 Task: open an excel sheet and write heading  Budget GuruAdd Categories in a column and its values below  'Housing, Transportation, Groceries, Utilities, Entertainment, Dining Out, Health, Miscellaneous, Savings & Total. 'Add Budgeted amount in next column and its values below  $1,500, $300, $400, $200, $150, $250, $100, $200, $500 & $4,600. Add Actual amountin next column and its values below   $1,400, $280, $420, $180, $170, $230, $120, $180, $520 & $4,500. Add Difference in next column and its values below  -$100, -$20, +$20, -$20, +$20, -$20, +$20, -$20, +$20 & -$100Save page DashboardInvoice
Action: Mouse moved to (27, 112)
Screenshot: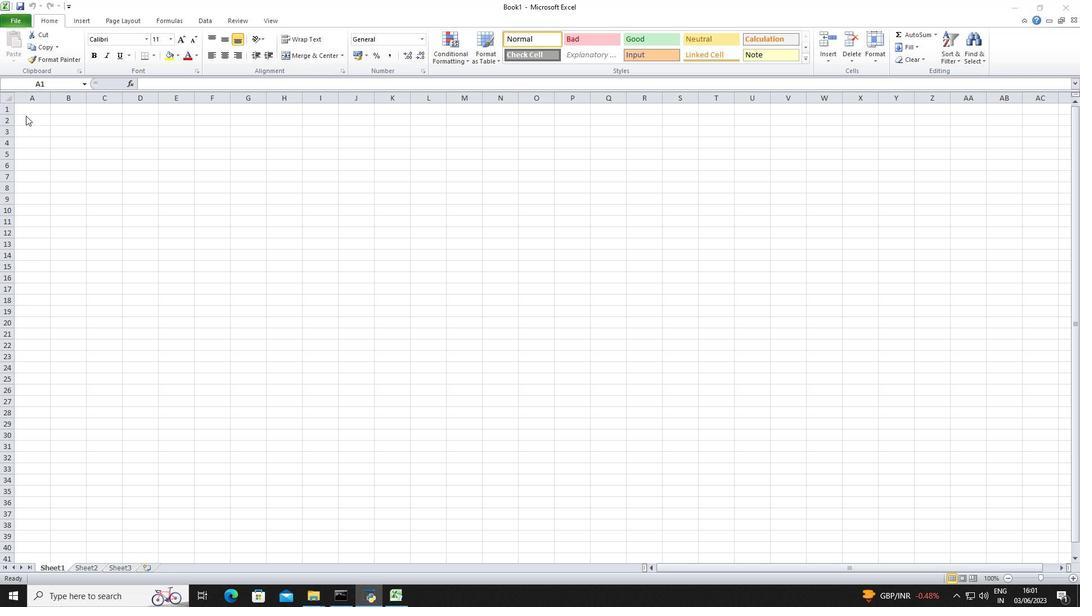 
Action: Mouse pressed left at (27, 112)
Screenshot: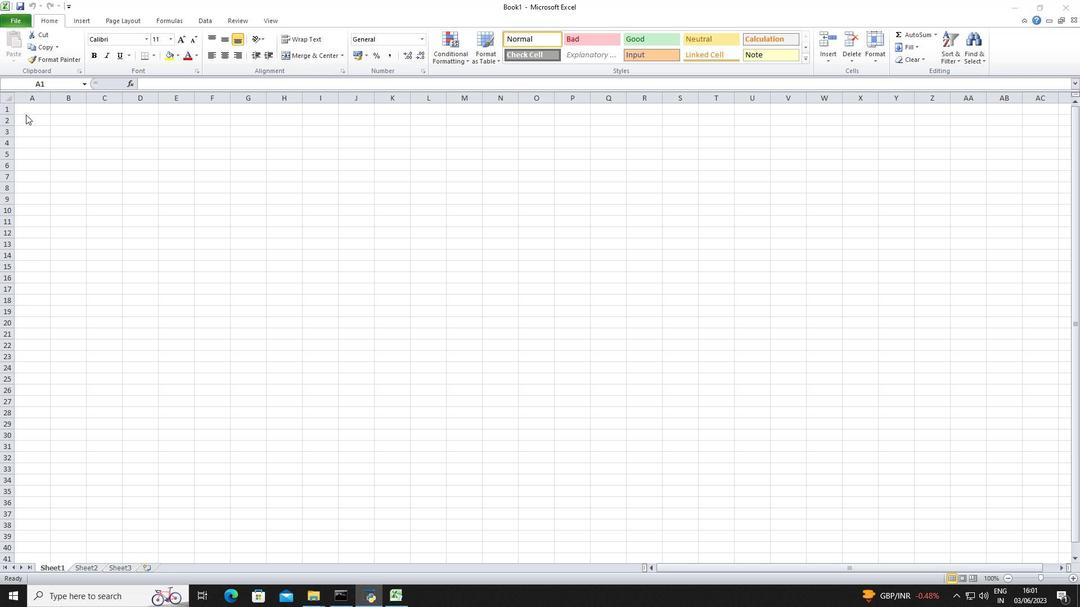 
Action: Key pressed <Key.shift>Budget<Key.space><Key.shift>Guru<Key.down><Key.down><Key.shift>Categories<Key.down><Key.shift>Housing<Key.down><Key.shift>Transportation<Key.down><Key.shift>Groceries<Key.down><Key.shift>Utilities<Key.down><Key.shift>Entertainment<Key.down><Key.shift>Dining<Key.space><Key.shift>Out<Key.down><Key.shift>Health<Key.down><Key.shift>Miscellaneous<Key.down><Key.shift>Savings<Key.down><Key.shift>Total<Key.down><Key.right><Key.right><Key.up><Key.up><Key.up><Key.up><Key.up><Key.up><Key.up><Key.up><Key.up><Key.up><Key.up><Key.shift>Budgeted<Key.space><Key.shift>Amount<Key.down>1500<Key.down>39<Key.backspace>00<Key.down>400<Key.down>200<Key.down>150<Key.down>250<Key.down>100<Key.down>200<Key.down>500<Key.down>4600<Key.down>
Screenshot: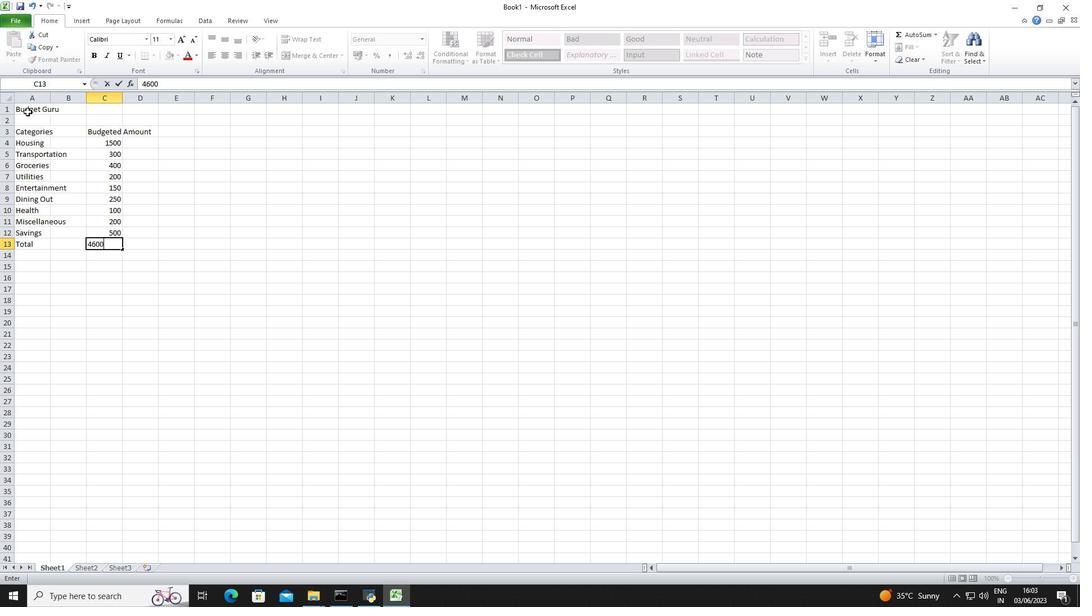 
Action: Mouse moved to (103, 145)
Screenshot: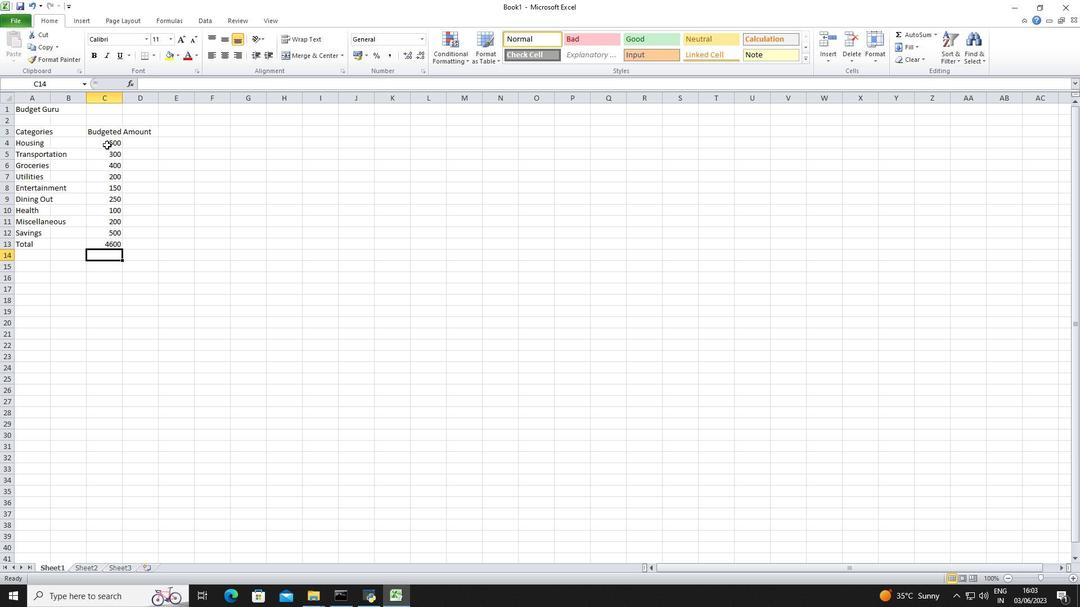 
Action: Mouse pressed left at (103, 145)
Screenshot: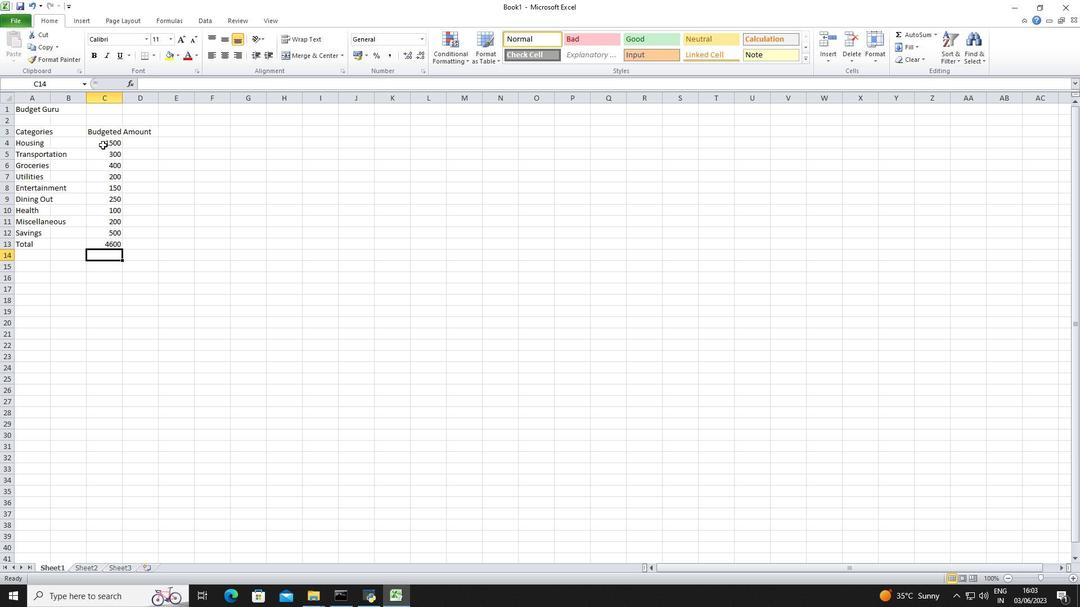 
Action: Mouse pressed left at (103, 145)
Screenshot: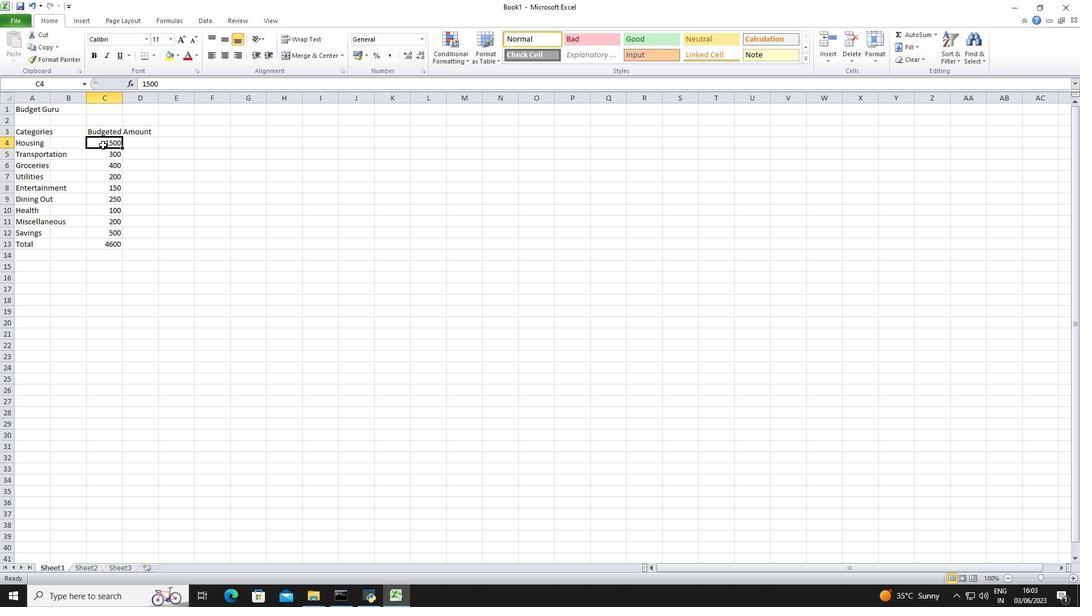 
Action: Mouse moved to (97, 214)
Screenshot: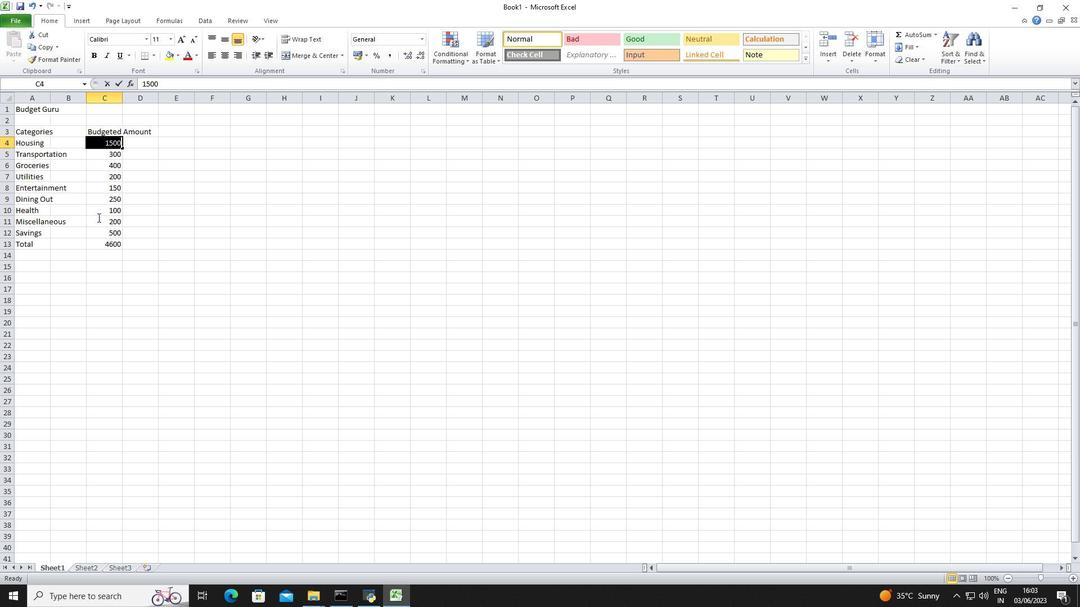
Action: Mouse pressed left at (97, 214)
Screenshot: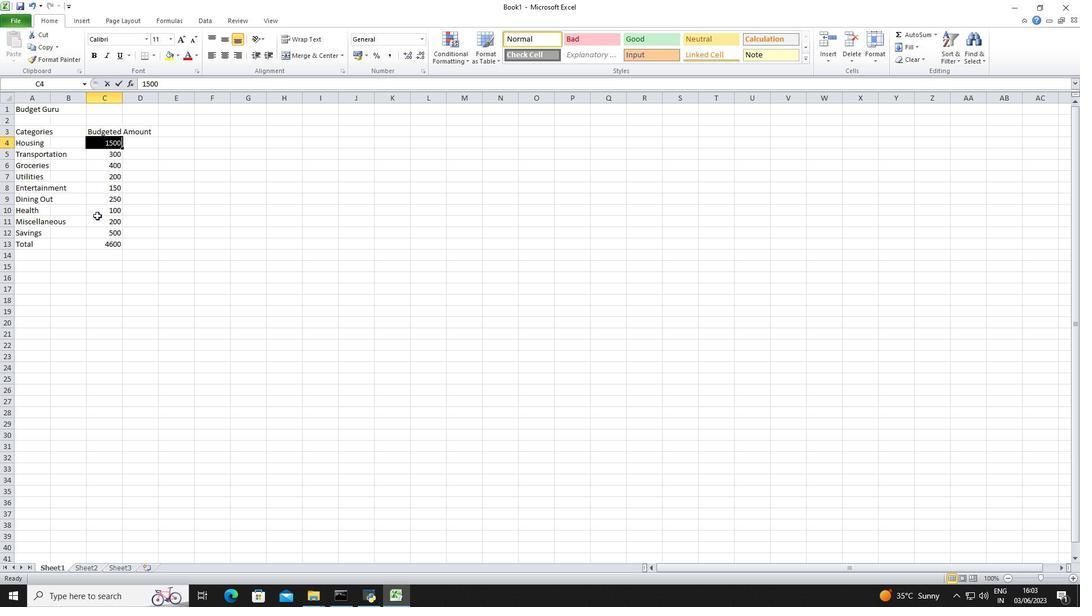 
Action: Mouse moved to (97, 141)
Screenshot: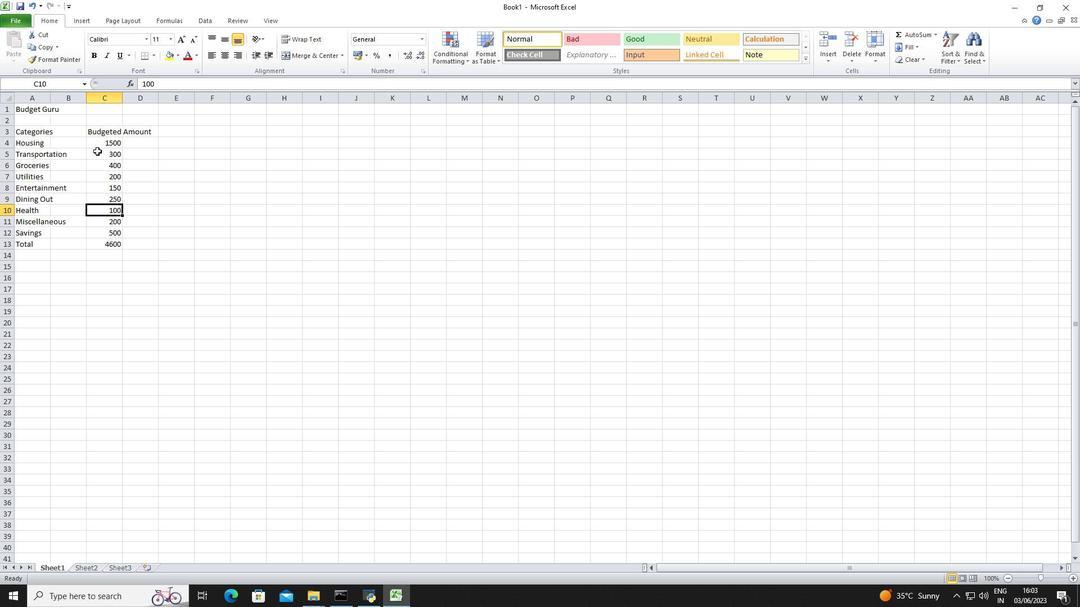 
Action: Mouse pressed left at (97, 141)
Screenshot: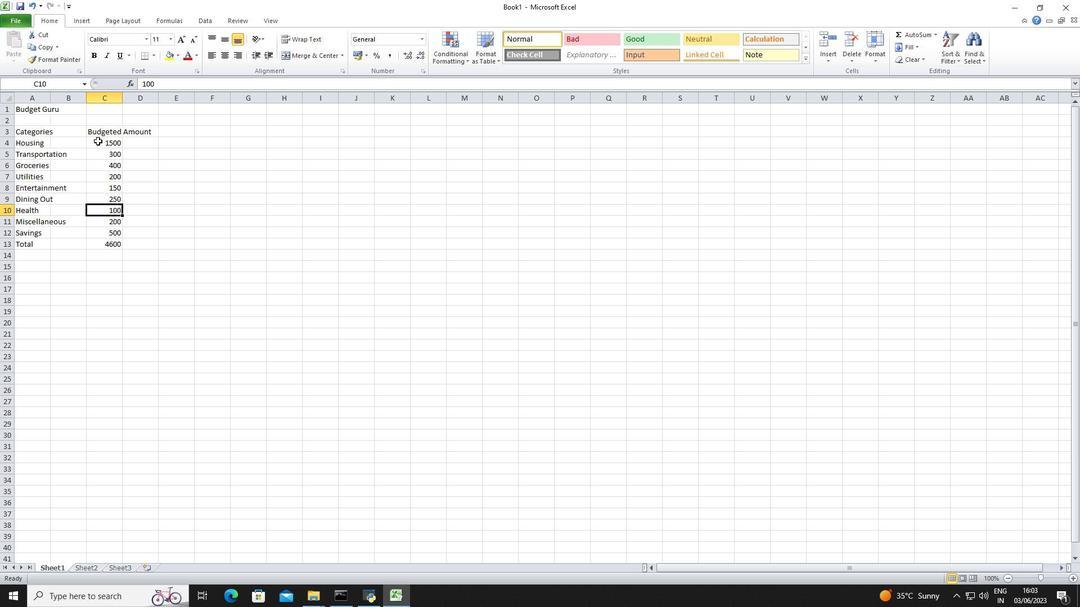 
Action: Mouse moved to (421, 38)
Screenshot: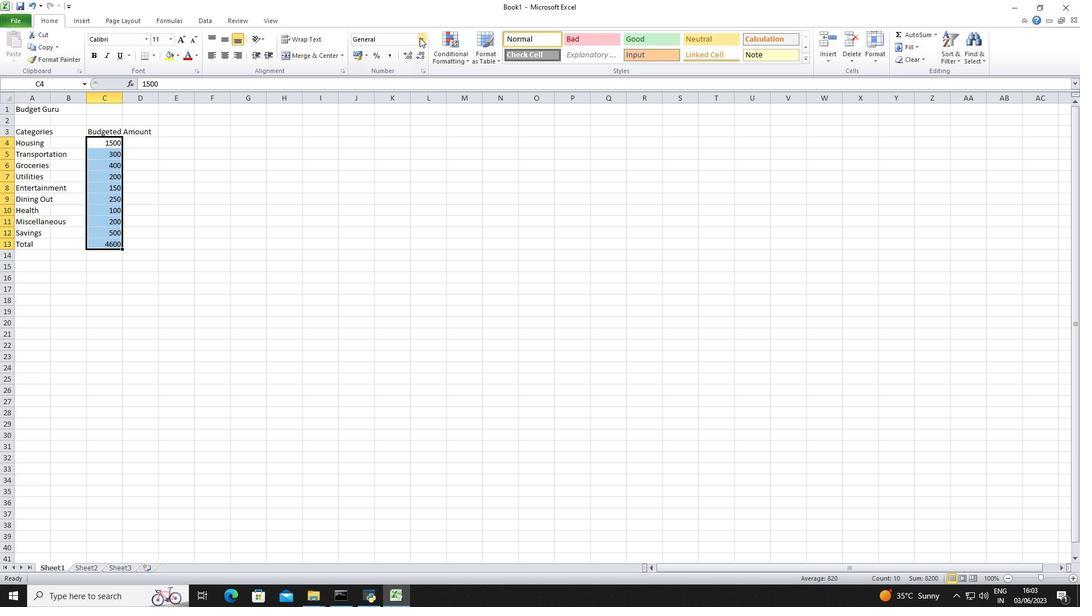 
Action: Mouse pressed left at (421, 38)
Screenshot: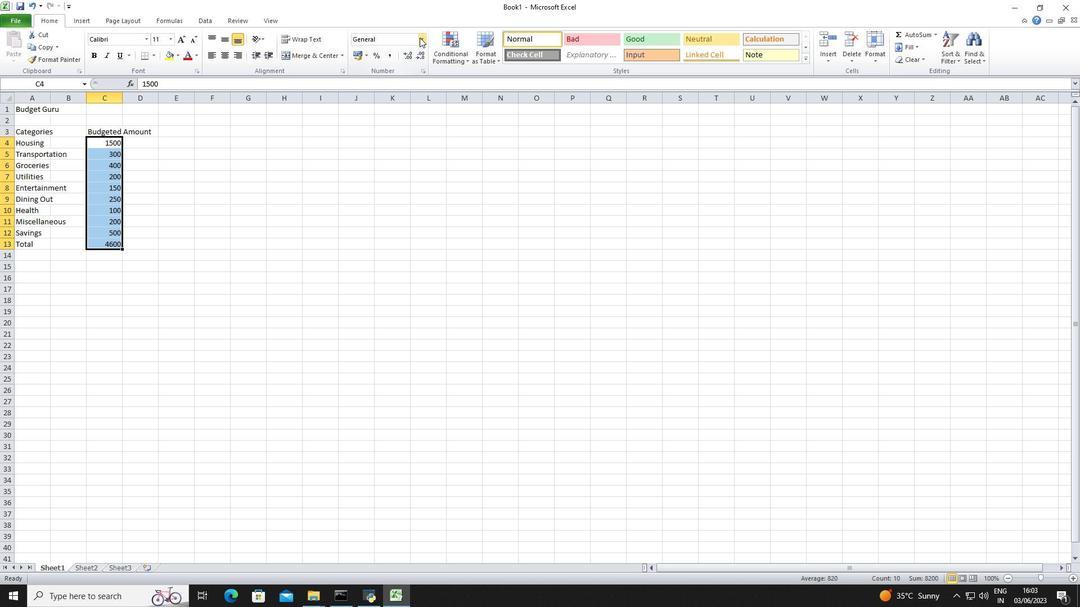 
Action: Mouse moved to (417, 332)
Screenshot: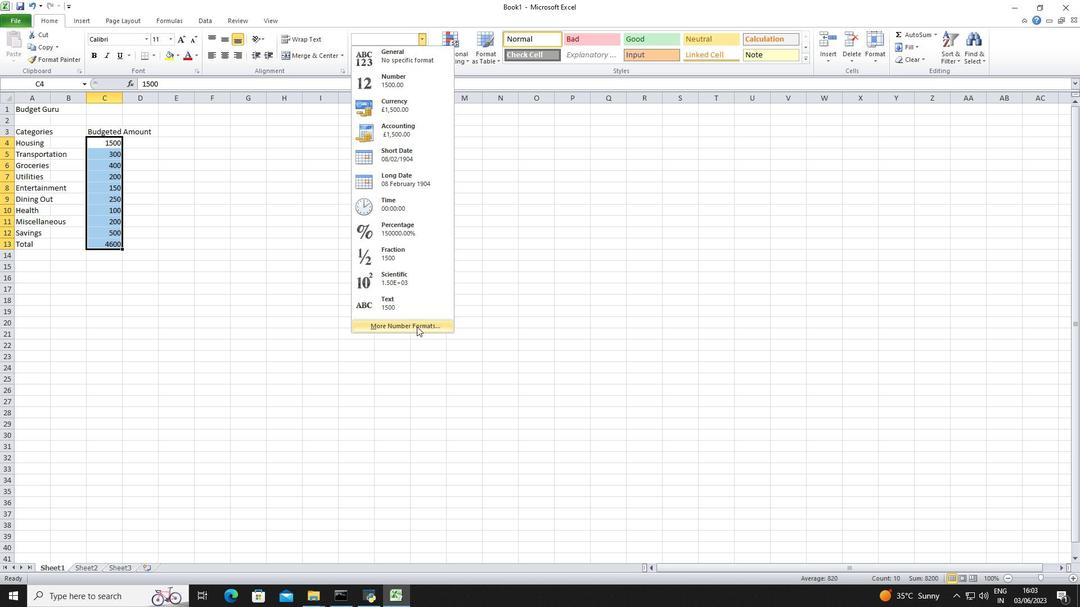 
Action: Mouse pressed left at (417, 332)
Screenshot: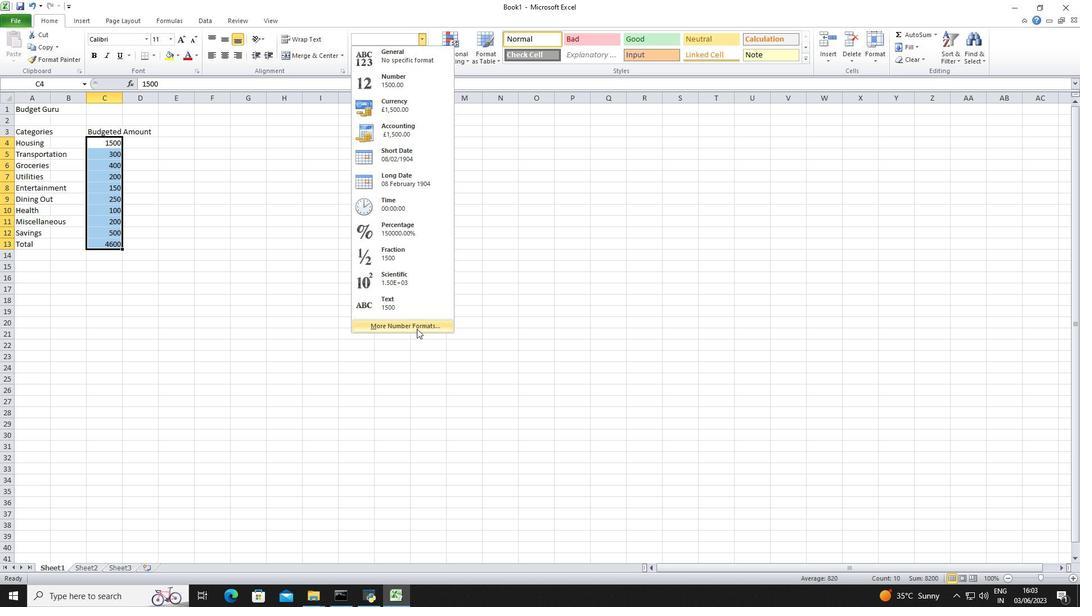 
Action: Mouse moved to (421, 326)
Screenshot: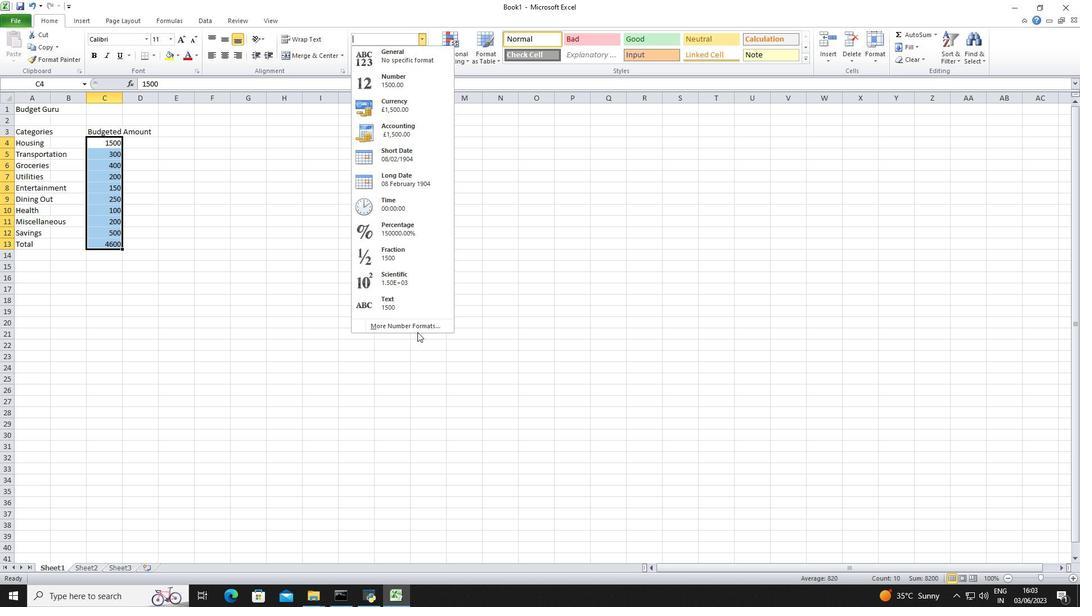 
Action: Mouse pressed left at (421, 326)
Screenshot: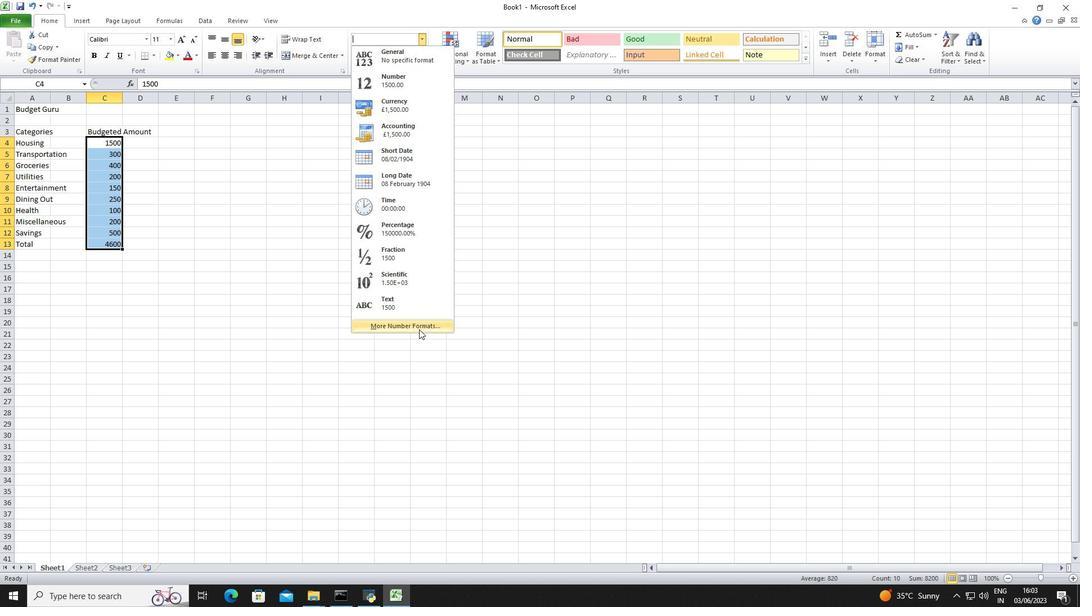 
Action: Mouse moved to (173, 214)
Screenshot: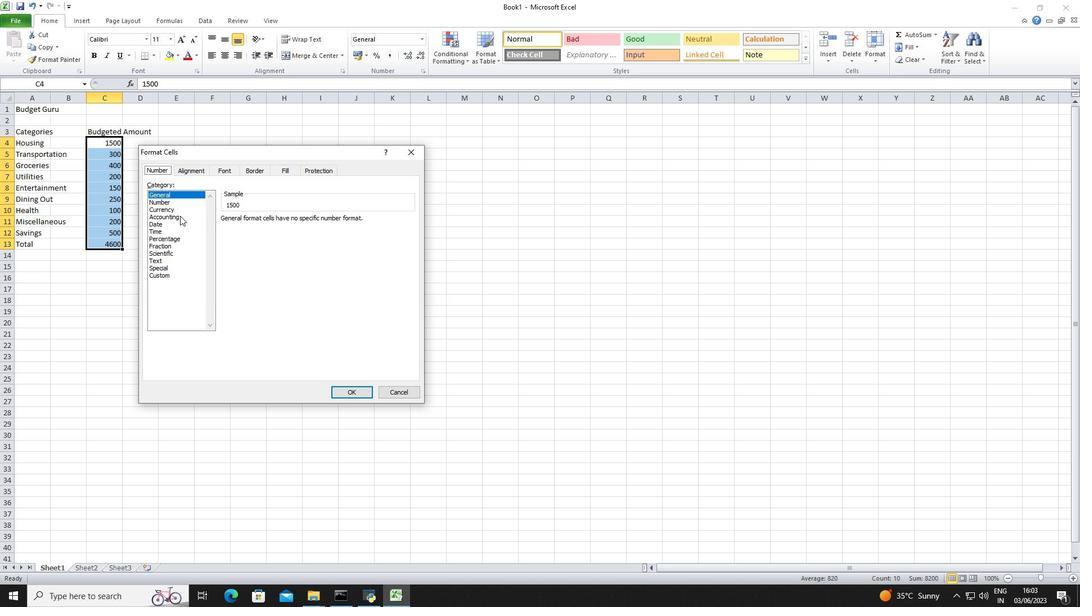 
Action: Mouse pressed left at (173, 214)
Screenshot: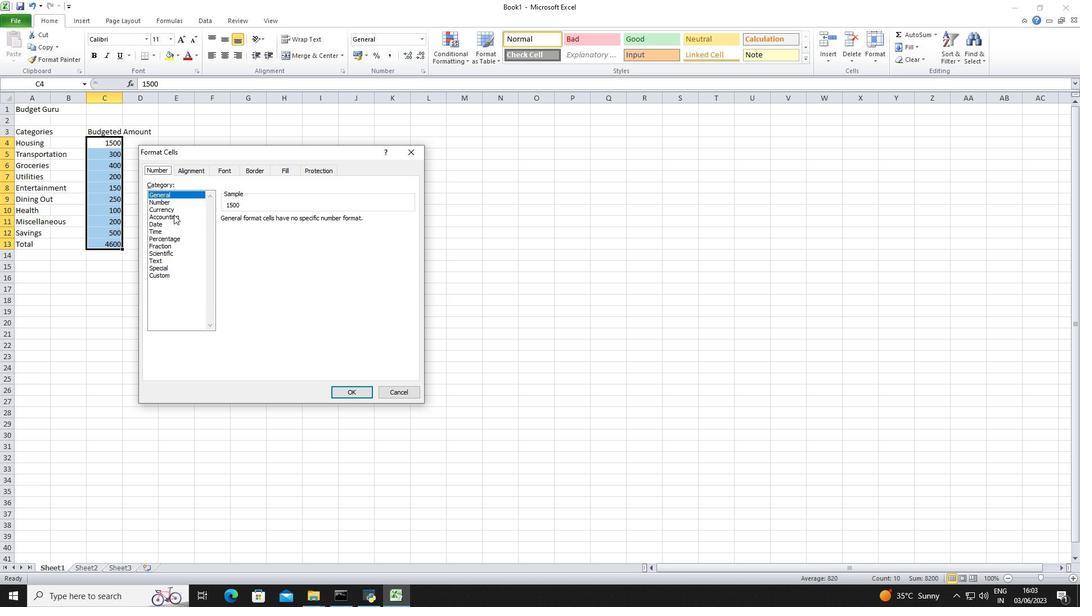 
Action: Mouse moved to (178, 210)
Screenshot: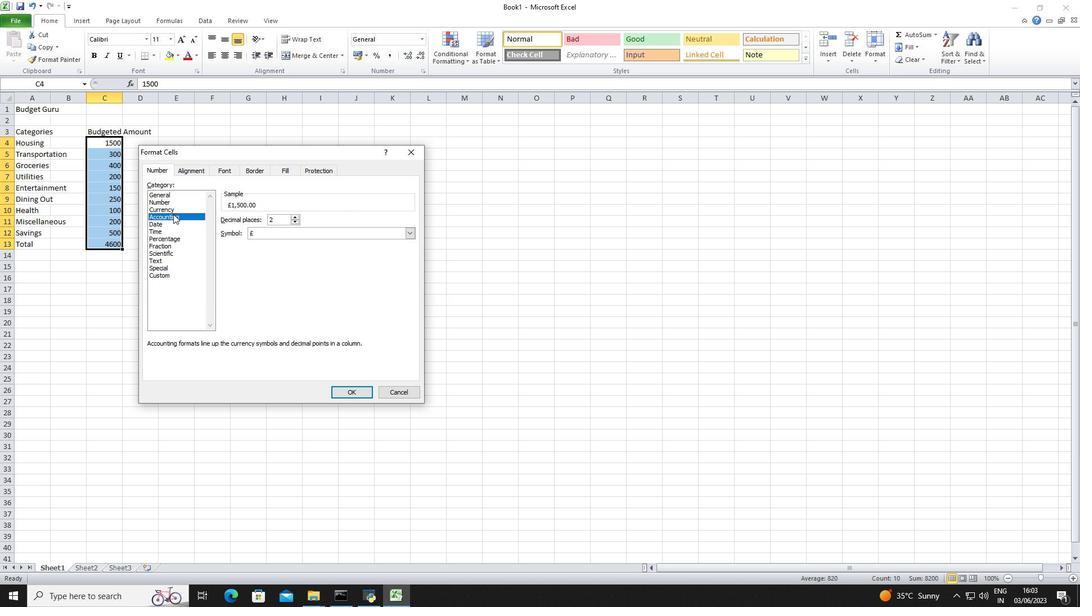 
Action: Mouse pressed left at (178, 210)
Screenshot: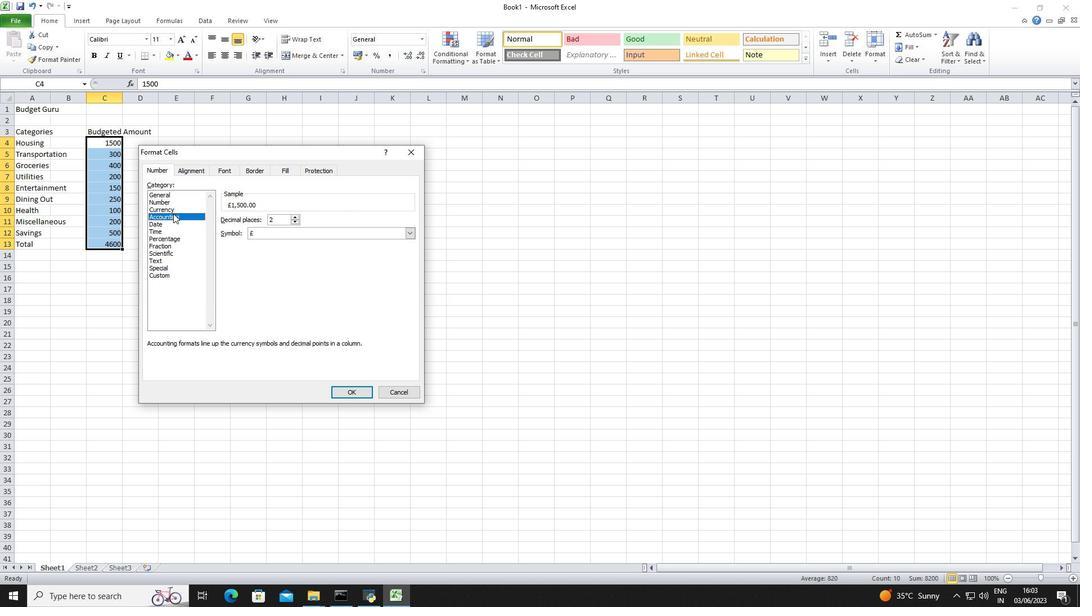 
Action: Mouse moved to (294, 220)
Screenshot: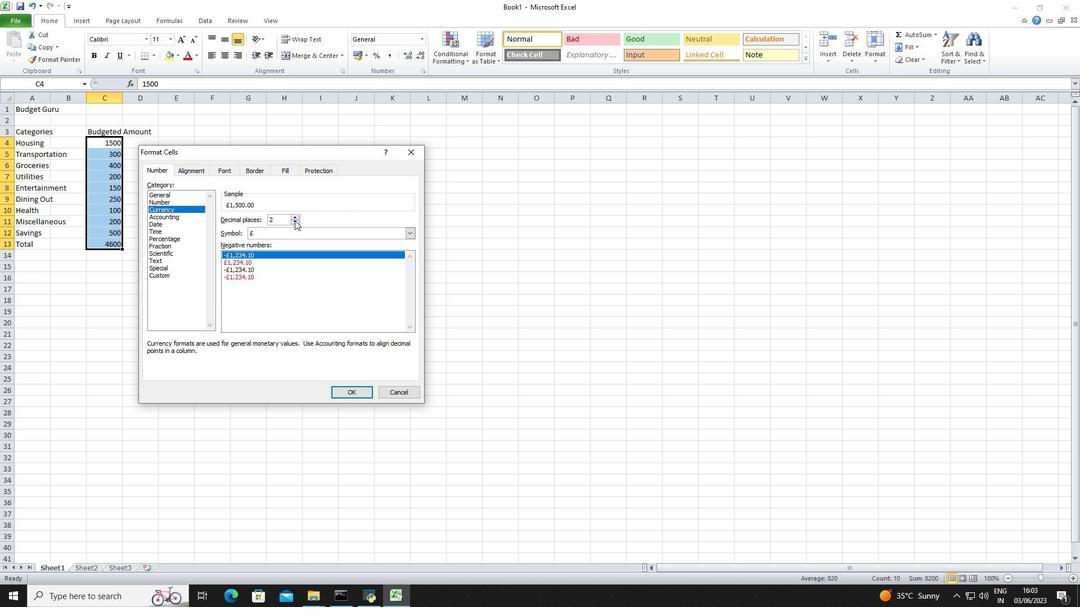 
Action: Mouse pressed left at (294, 220)
Screenshot: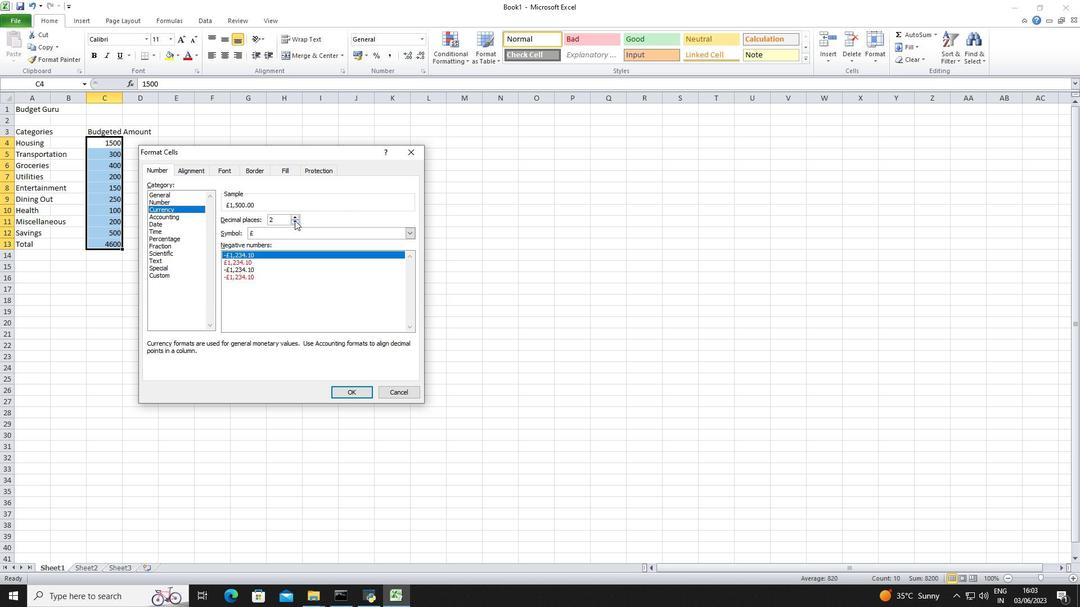 
Action: Mouse pressed left at (294, 220)
Screenshot: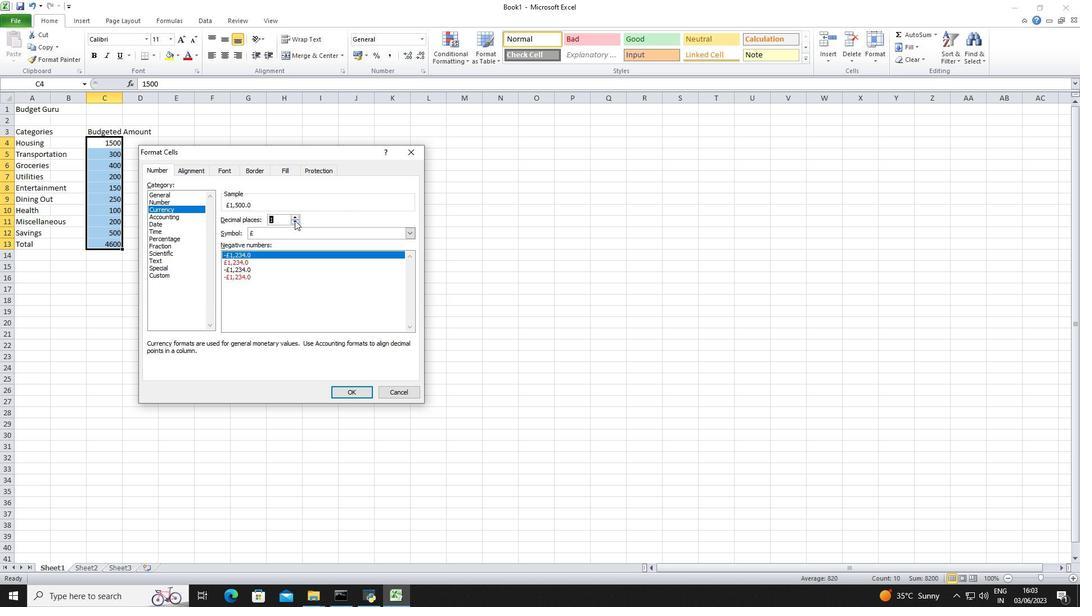 
Action: Mouse moved to (295, 232)
Screenshot: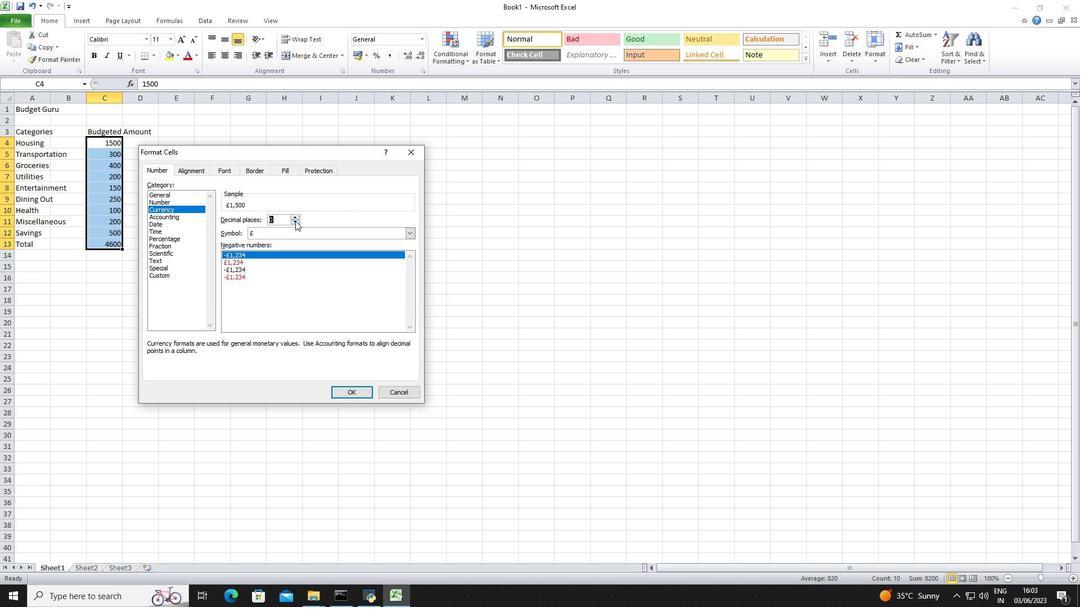 
Action: Mouse pressed left at (295, 232)
Screenshot: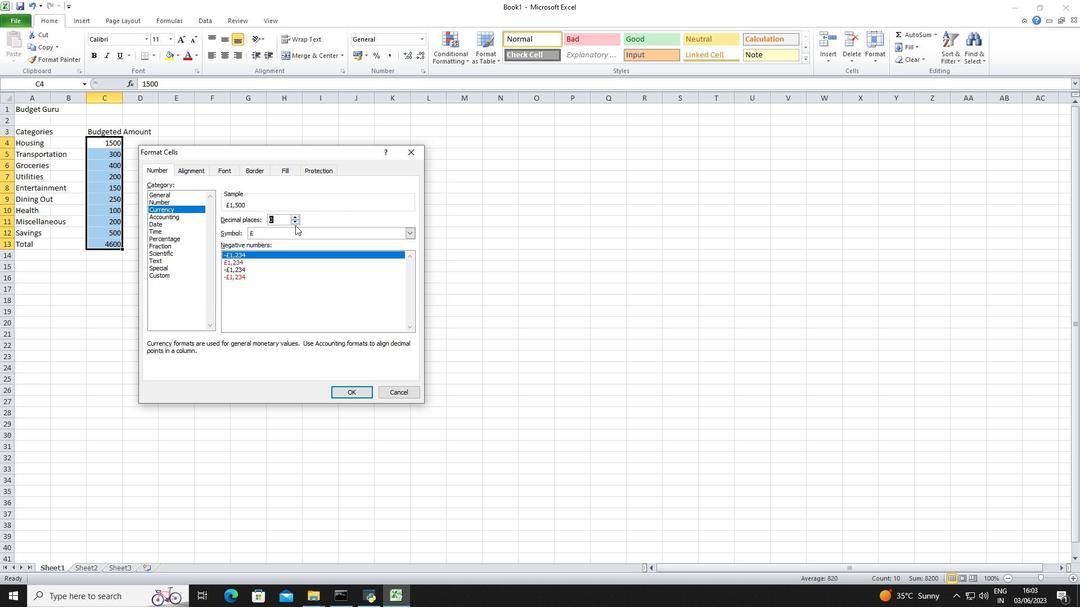 
Action: Mouse moved to (301, 261)
Screenshot: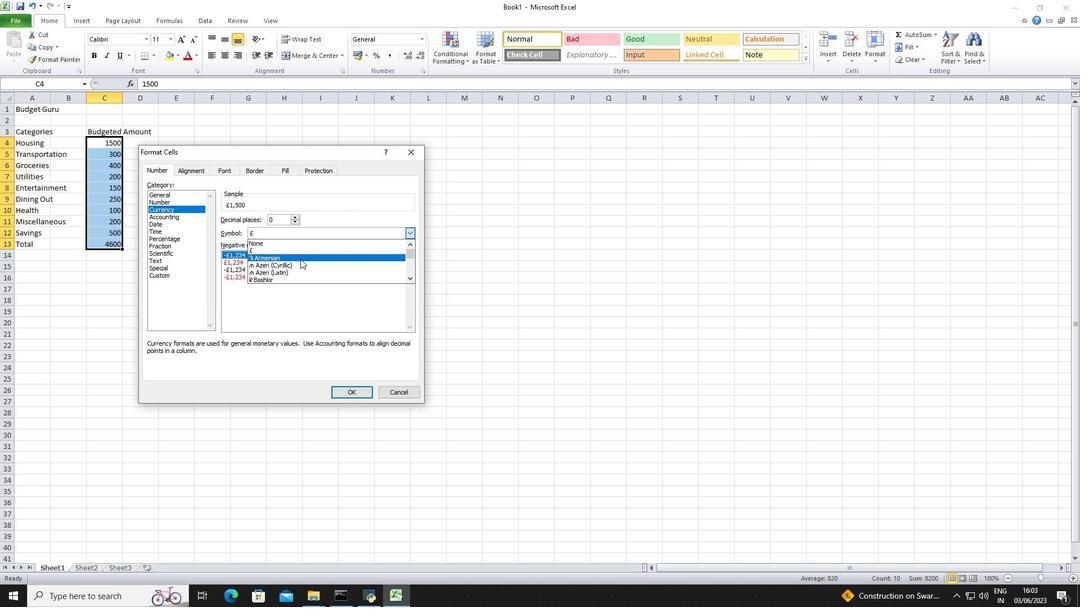 
Action: Mouse scrolled (301, 260) with delta (0, 0)
Screenshot: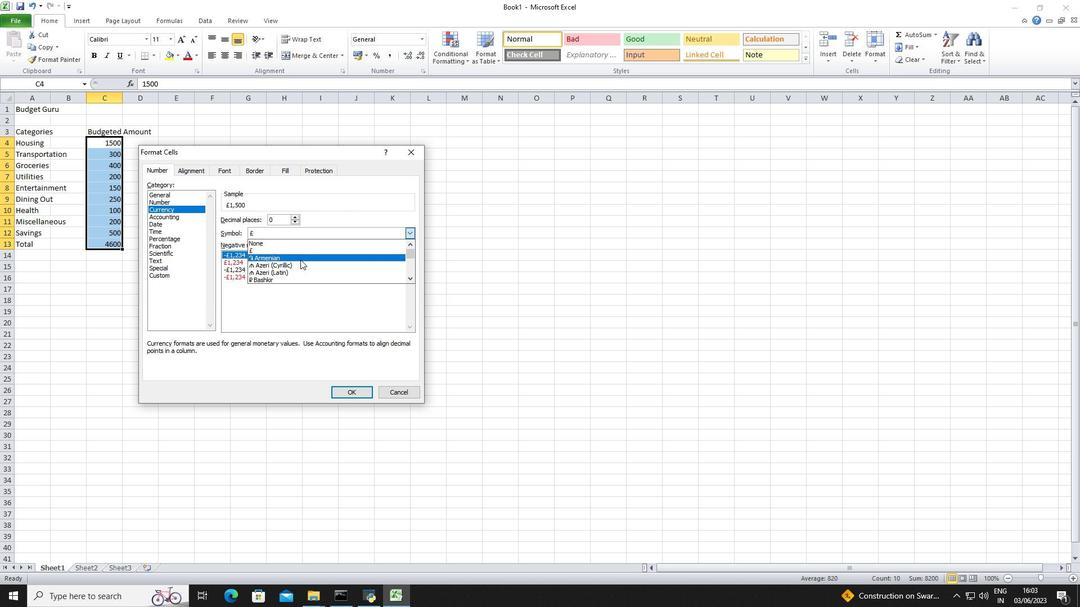 
Action: Mouse scrolled (301, 260) with delta (0, 0)
Screenshot: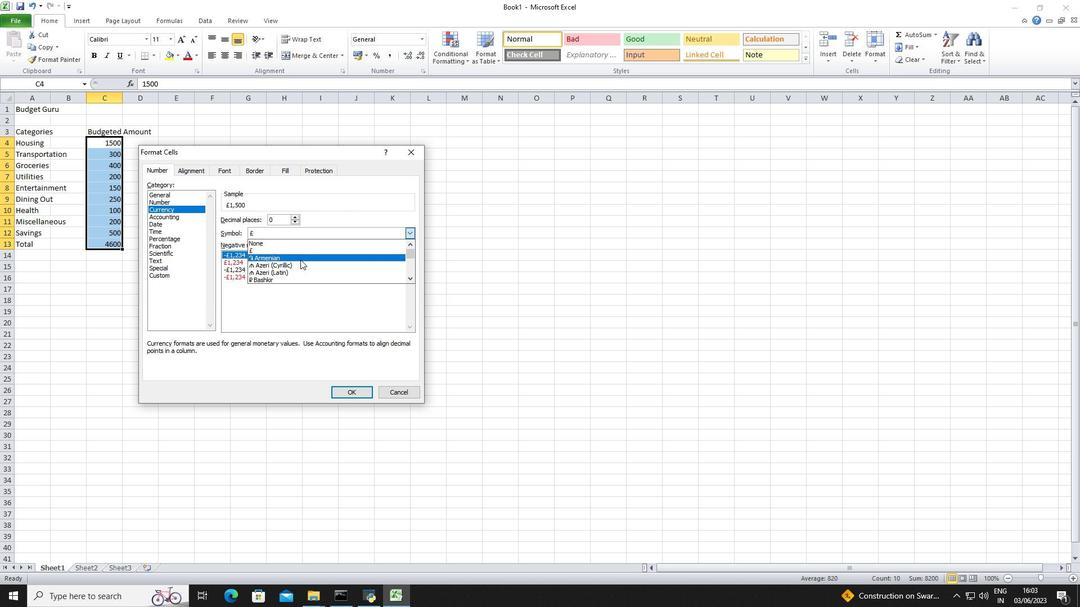 
Action: Mouse scrolled (301, 260) with delta (0, 0)
Screenshot: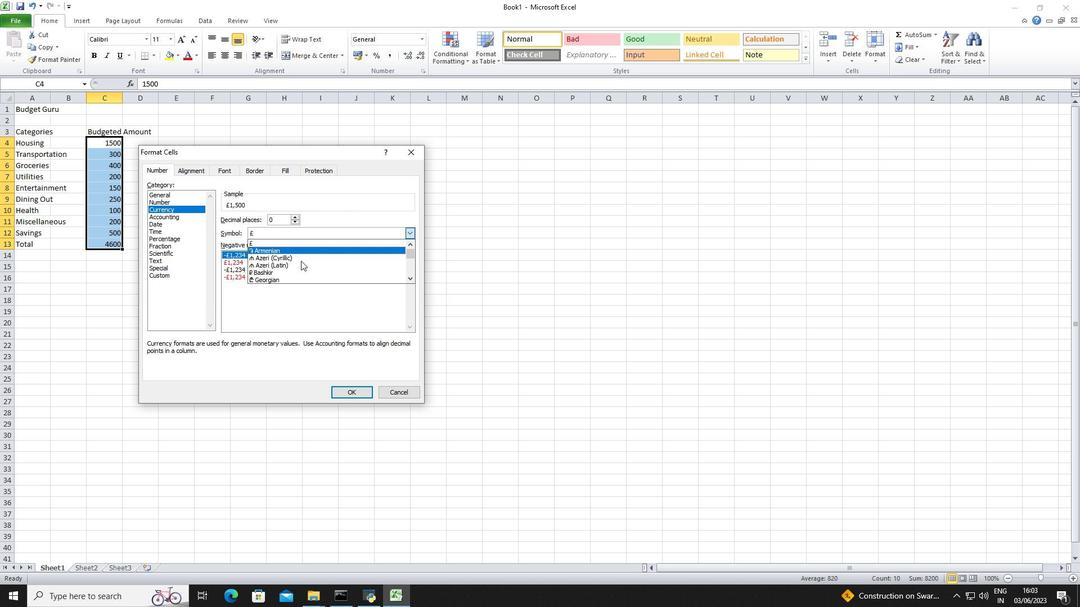 
Action: Mouse scrolled (301, 260) with delta (0, 0)
Screenshot: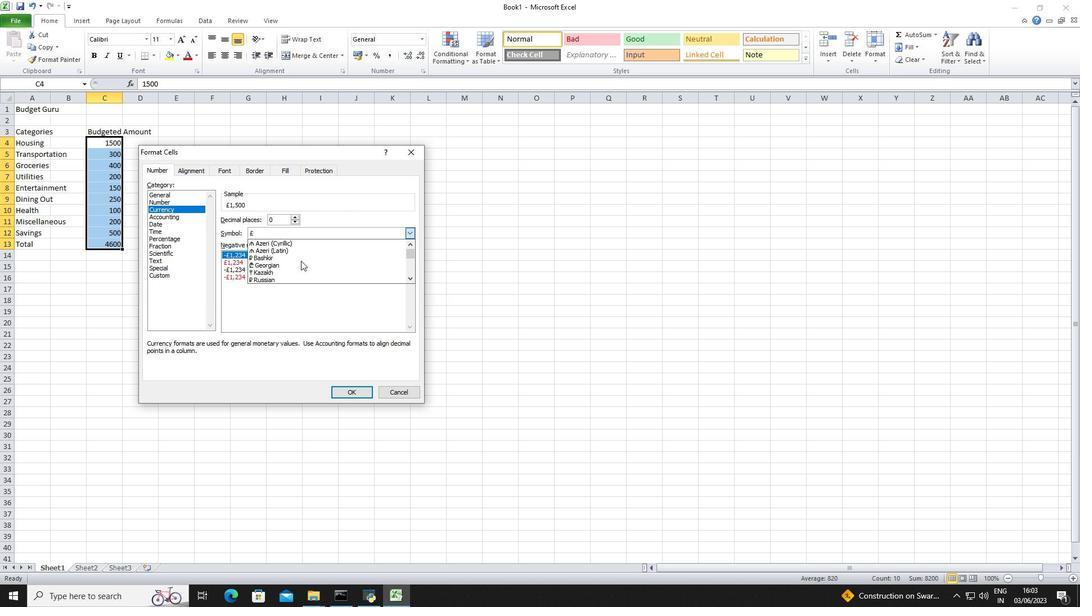 
Action: Mouse scrolled (301, 260) with delta (0, 0)
Screenshot: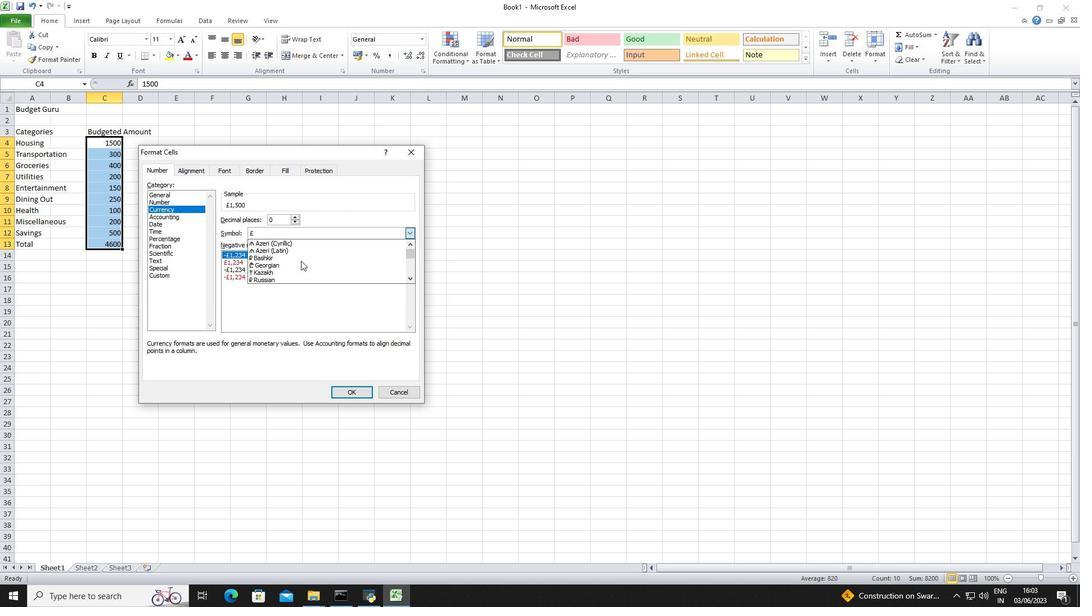 
Action: Mouse scrolled (301, 260) with delta (0, 0)
Screenshot: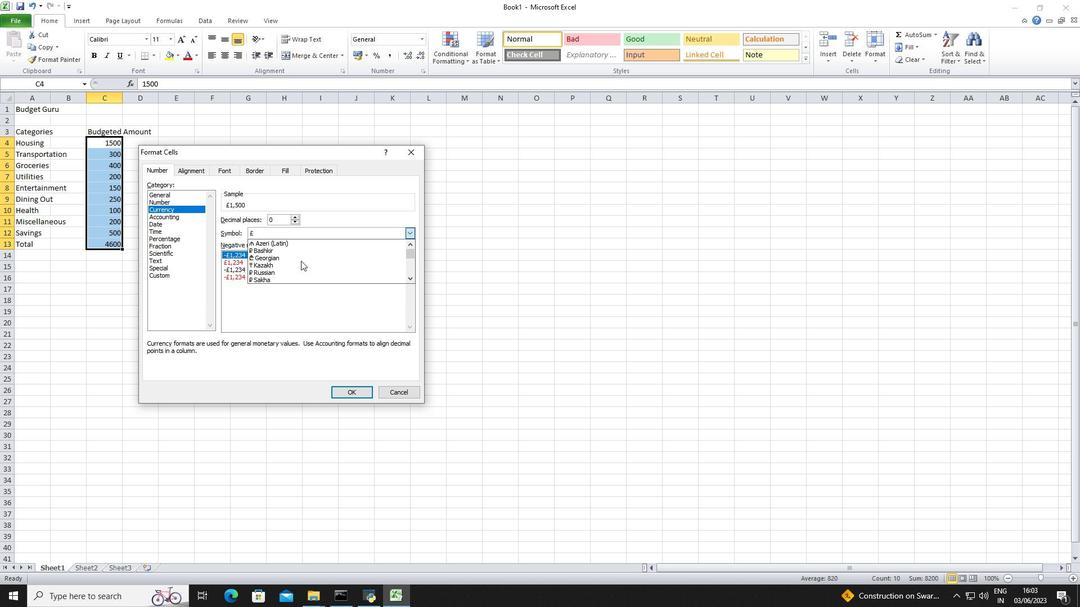 
Action: Mouse scrolled (301, 260) with delta (0, 0)
Screenshot: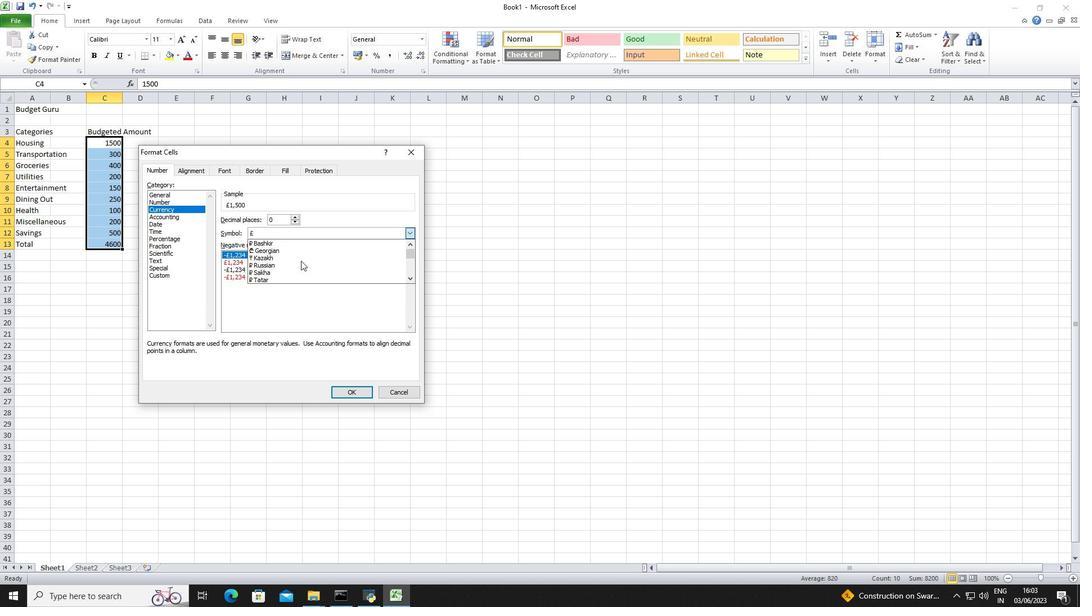 
Action: Mouse scrolled (301, 260) with delta (0, 0)
Screenshot: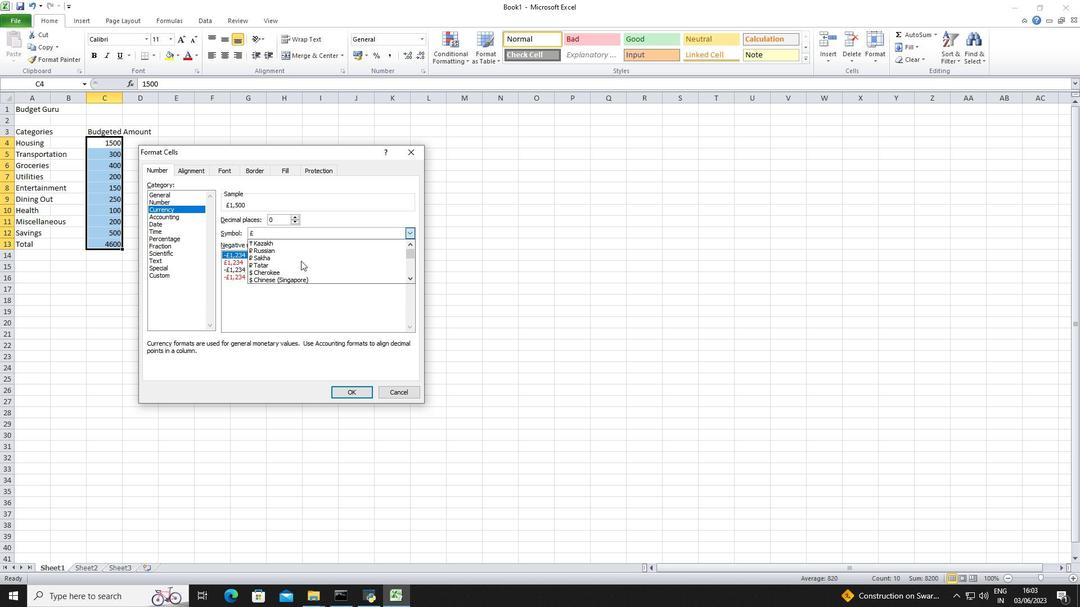 
Action: Mouse scrolled (301, 260) with delta (0, 0)
Screenshot: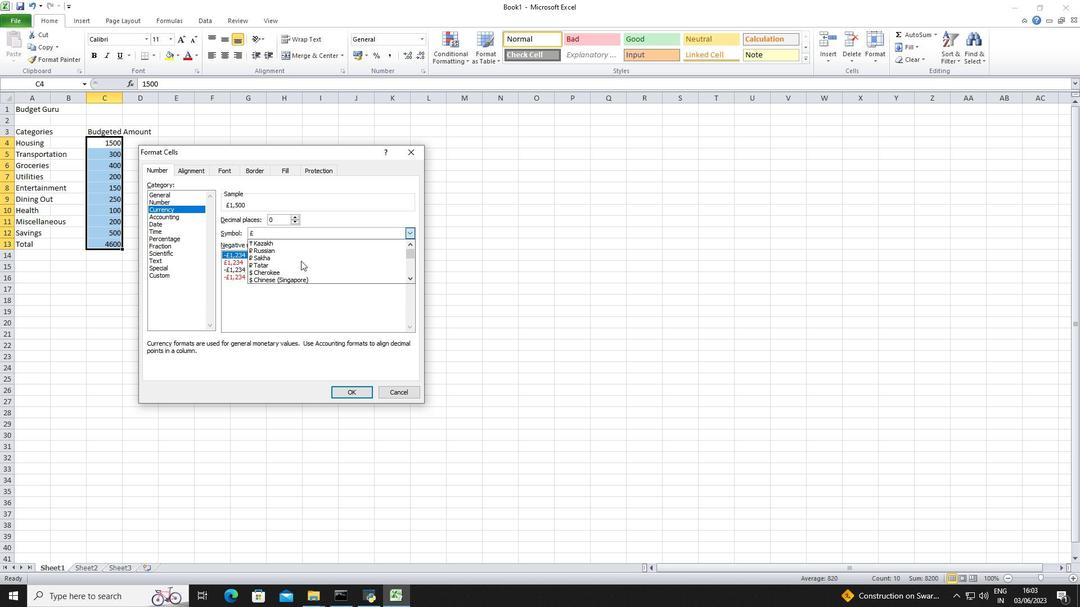 
Action: Mouse moved to (303, 270)
Screenshot: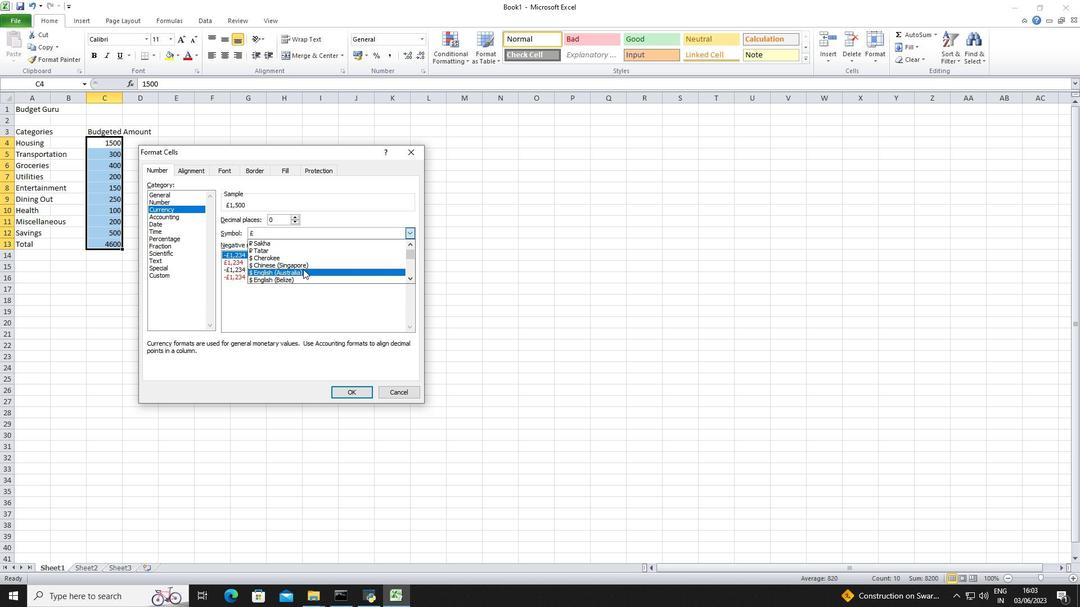 
Action: Mouse pressed left at (303, 270)
Screenshot: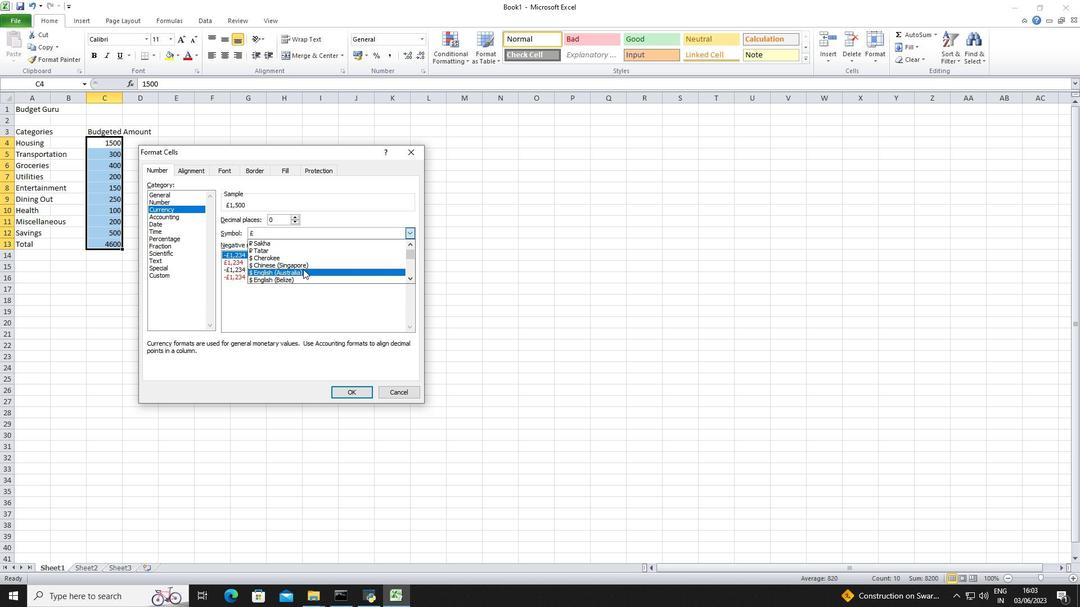 
Action: Mouse moved to (356, 389)
Screenshot: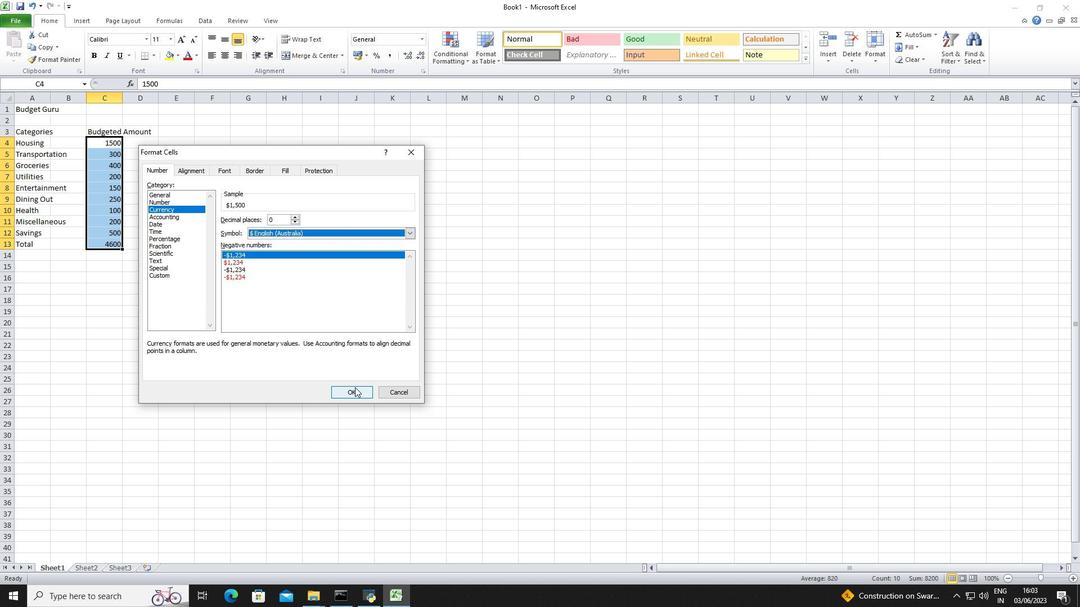 
Action: Mouse pressed left at (356, 389)
Screenshot: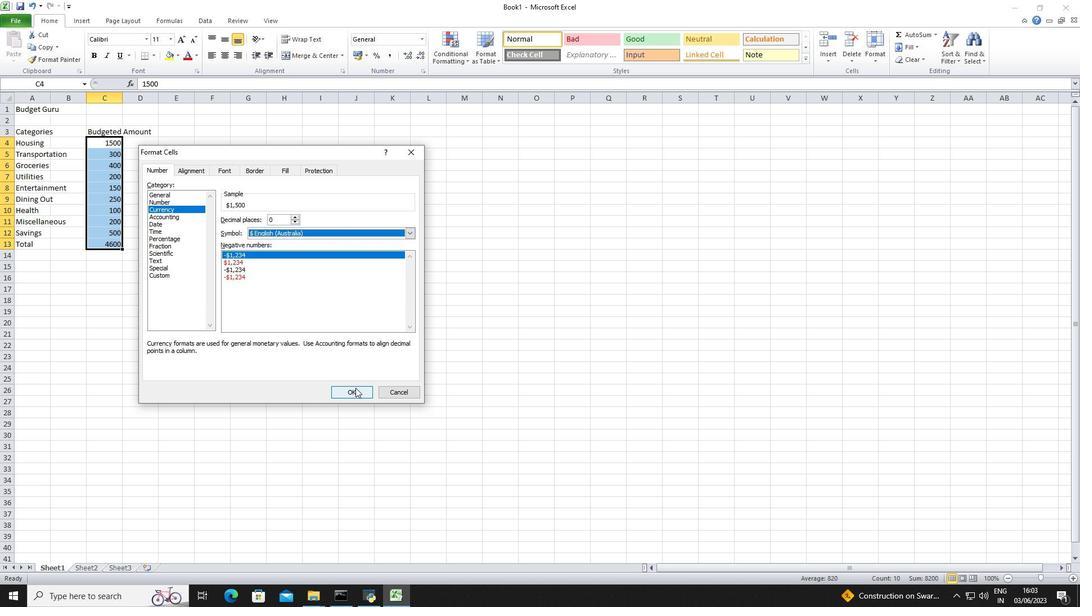 
Action: Mouse moved to (216, 134)
Screenshot: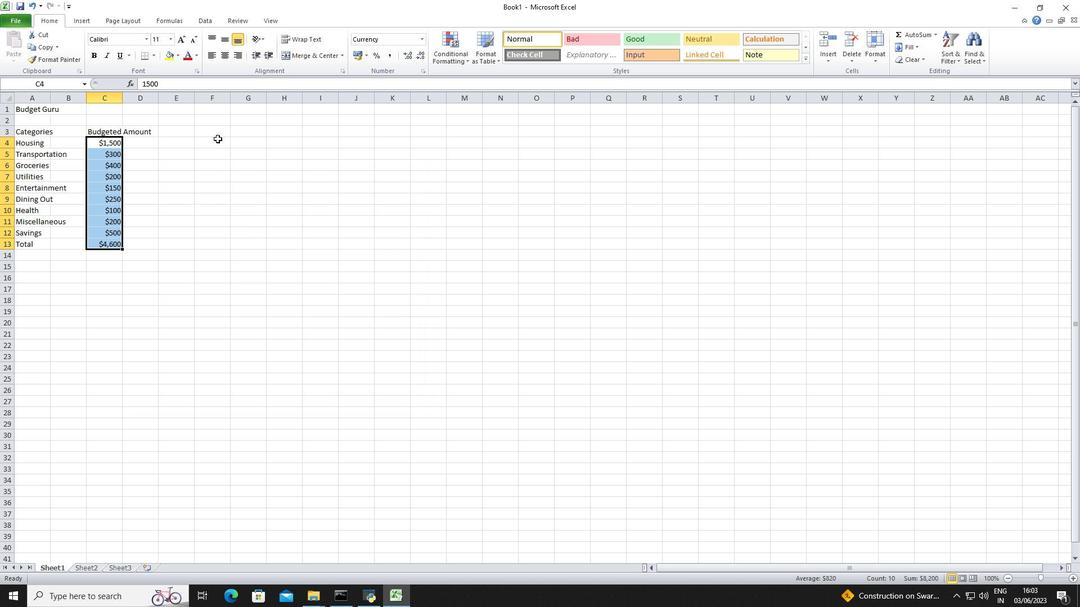 
Action: Mouse pressed left at (216, 134)
Screenshot: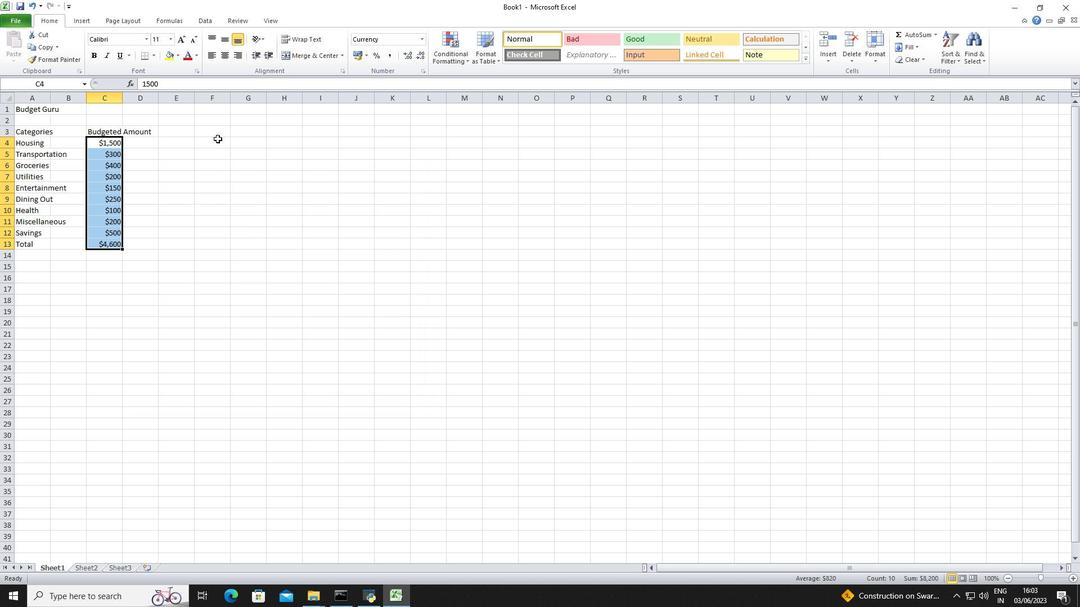 
Action: Mouse moved to (217, 130)
Screenshot: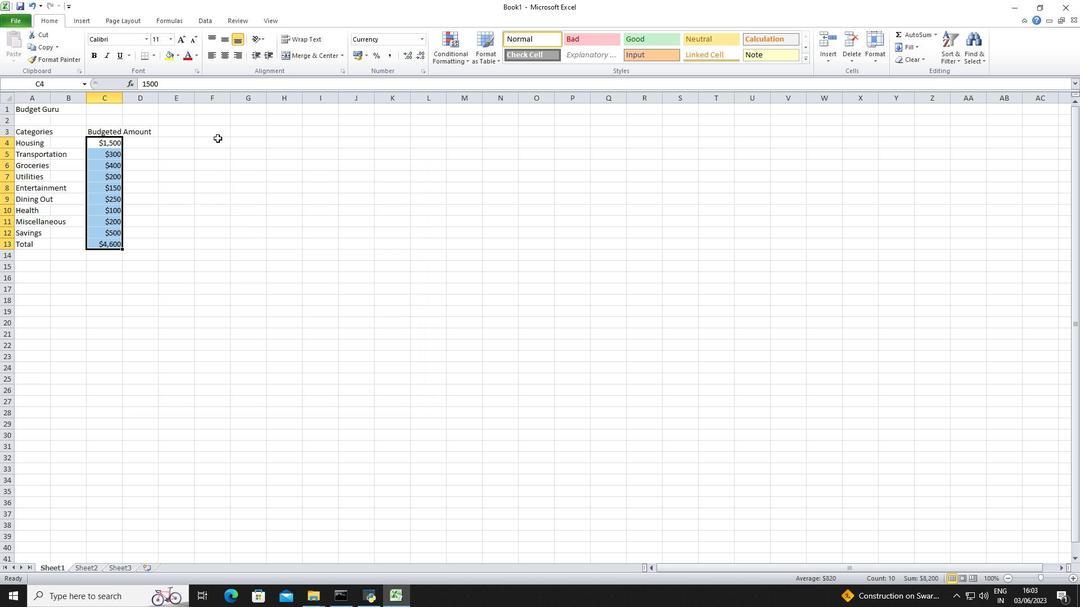 
Action: Mouse pressed left at (217, 130)
Screenshot: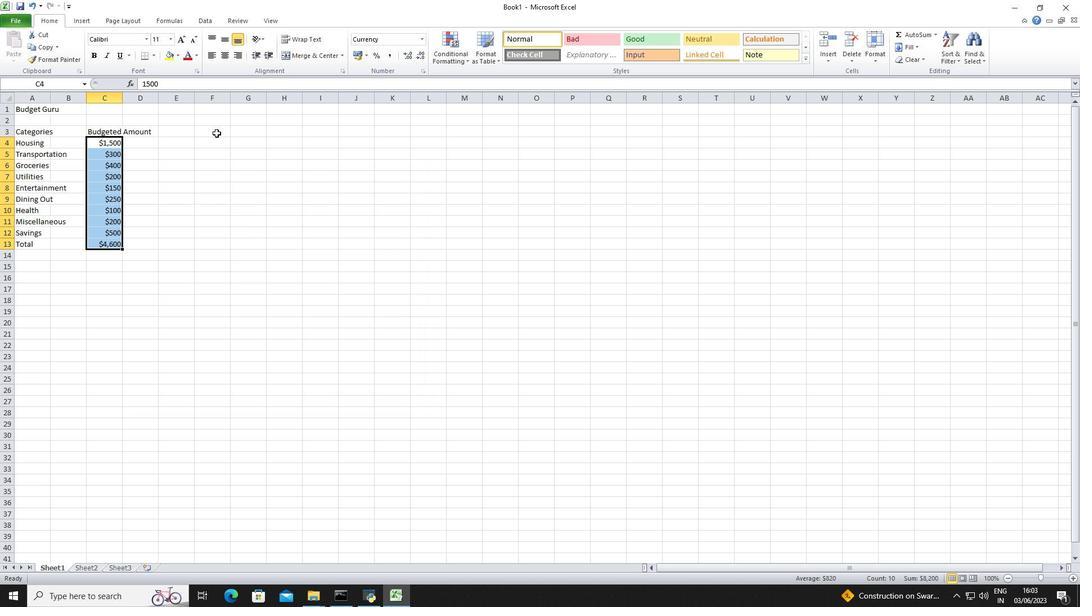 
Action: Key pressed <Key.shift>Amount<Key.down>1400<Key.down>280<Key.down>420<Key.down>180<Key.down>170<Key.down>230<Key.down>120<Key.down>180<Key.down>520<Key.down>4500<Key.down>
Screenshot: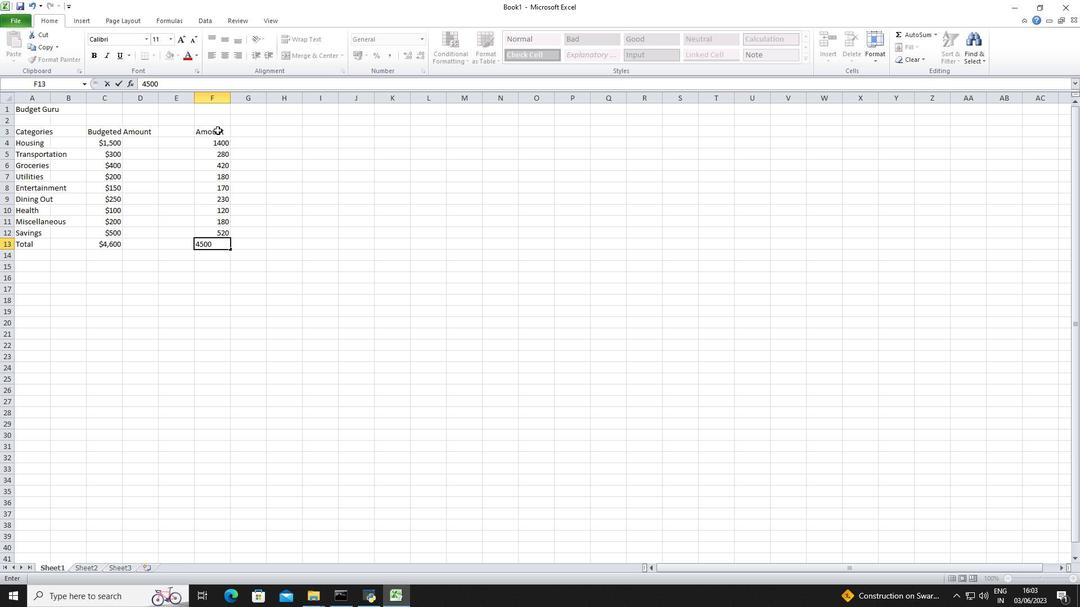 
Action: Mouse moved to (213, 140)
Screenshot: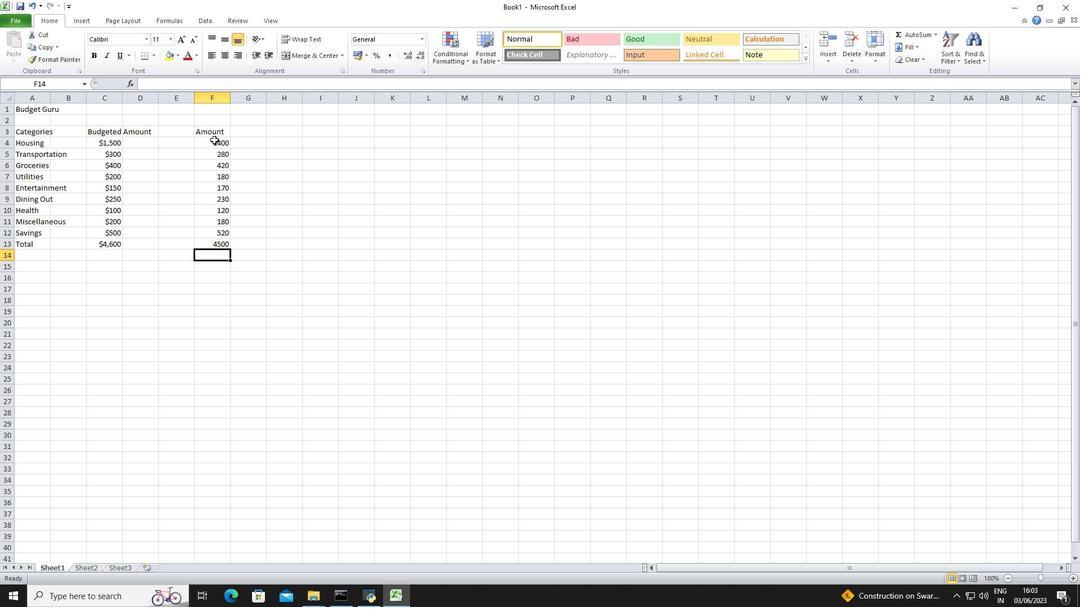
Action: Mouse pressed left at (213, 140)
Screenshot: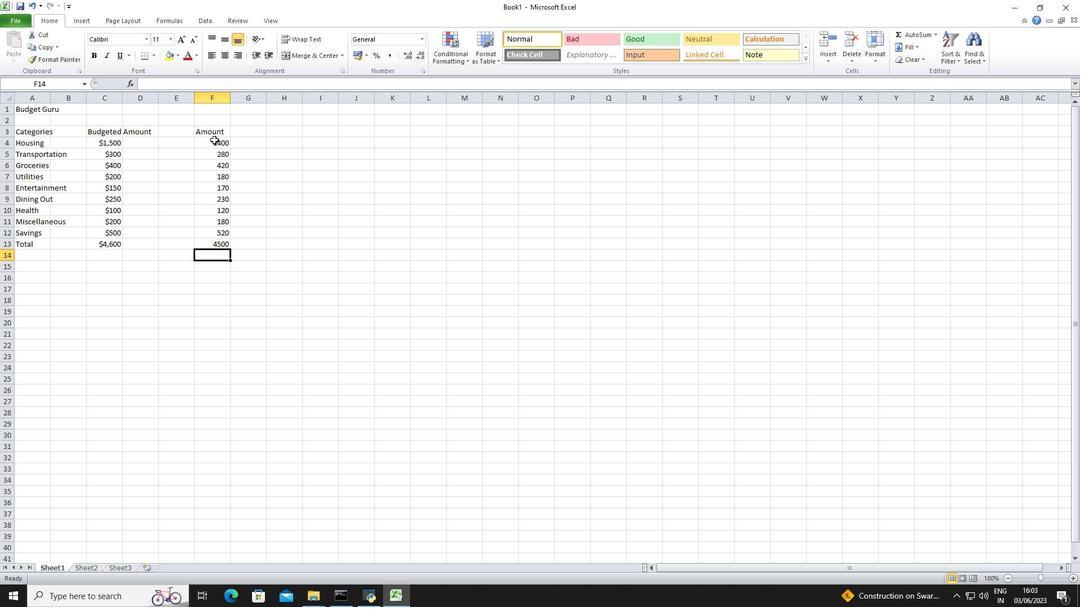 
Action: Mouse moved to (423, 40)
Screenshot: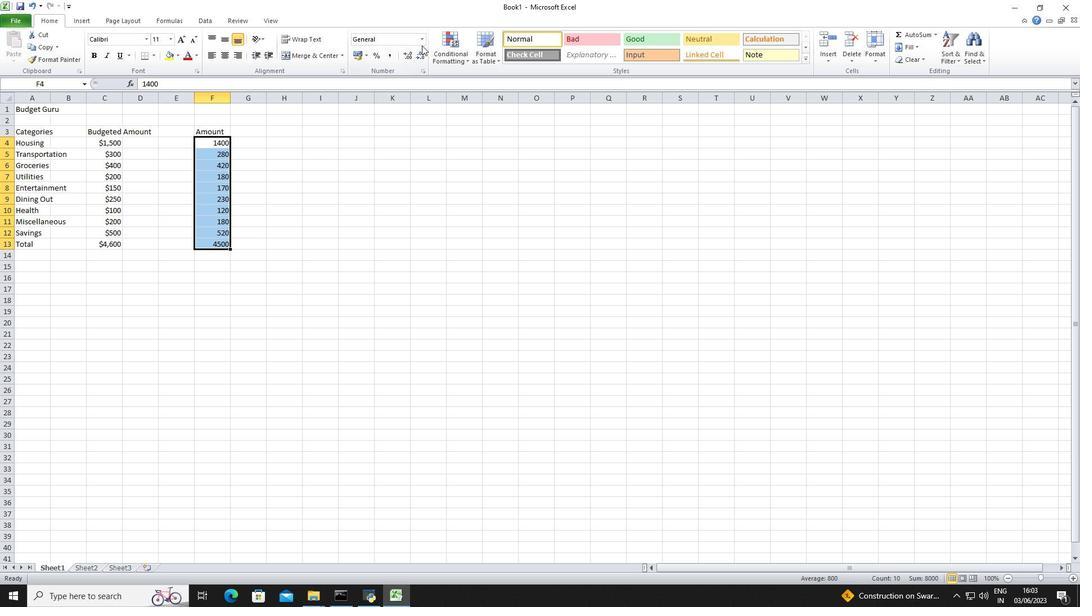 
Action: Mouse pressed left at (423, 40)
Screenshot: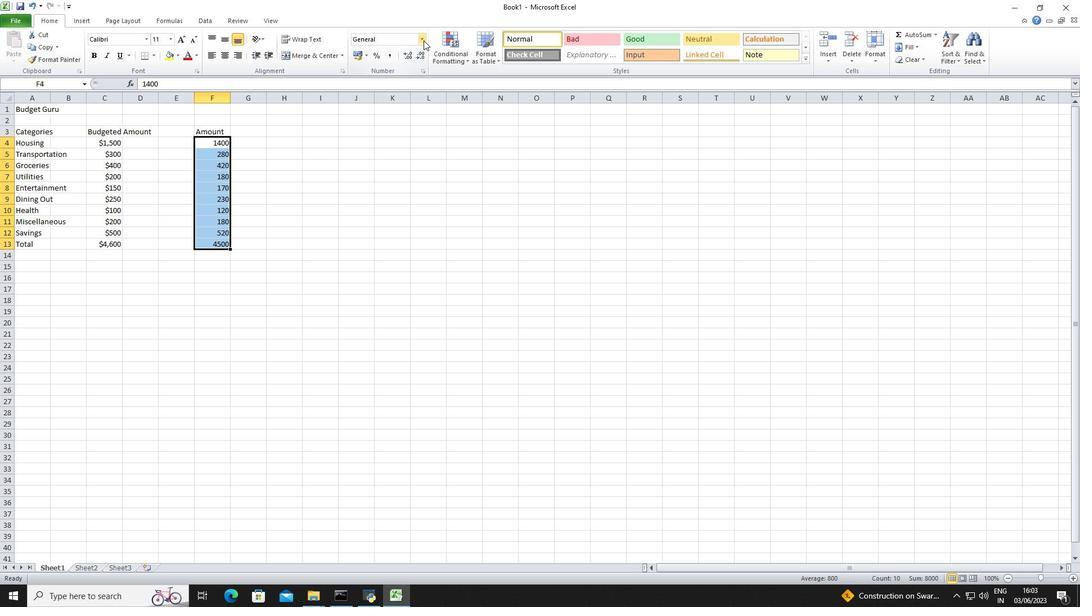 
Action: Mouse moved to (390, 324)
Screenshot: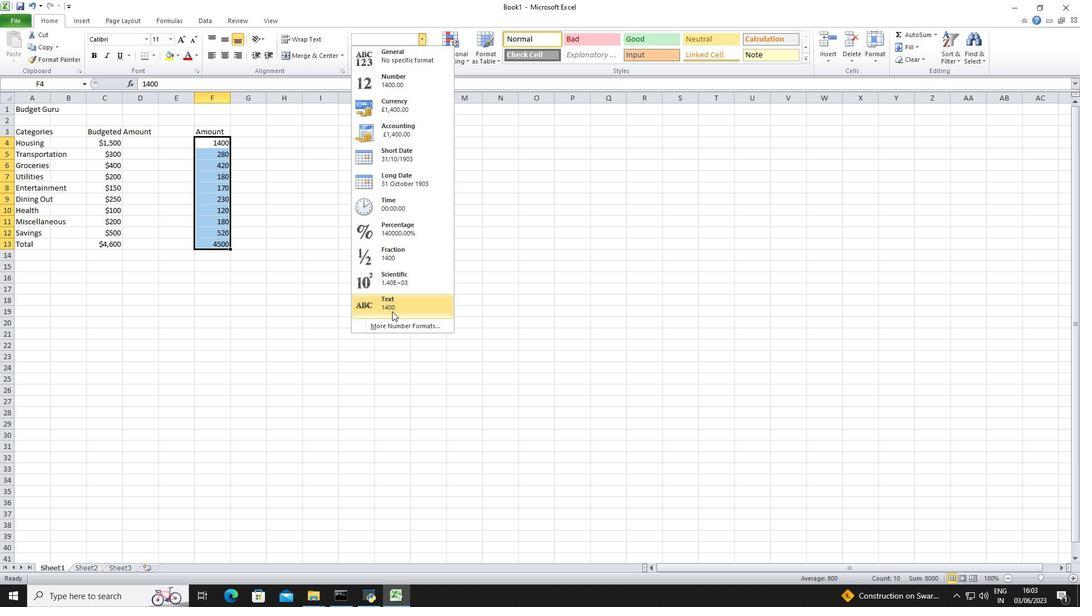 
Action: Mouse pressed left at (390, 324)
Screenshot: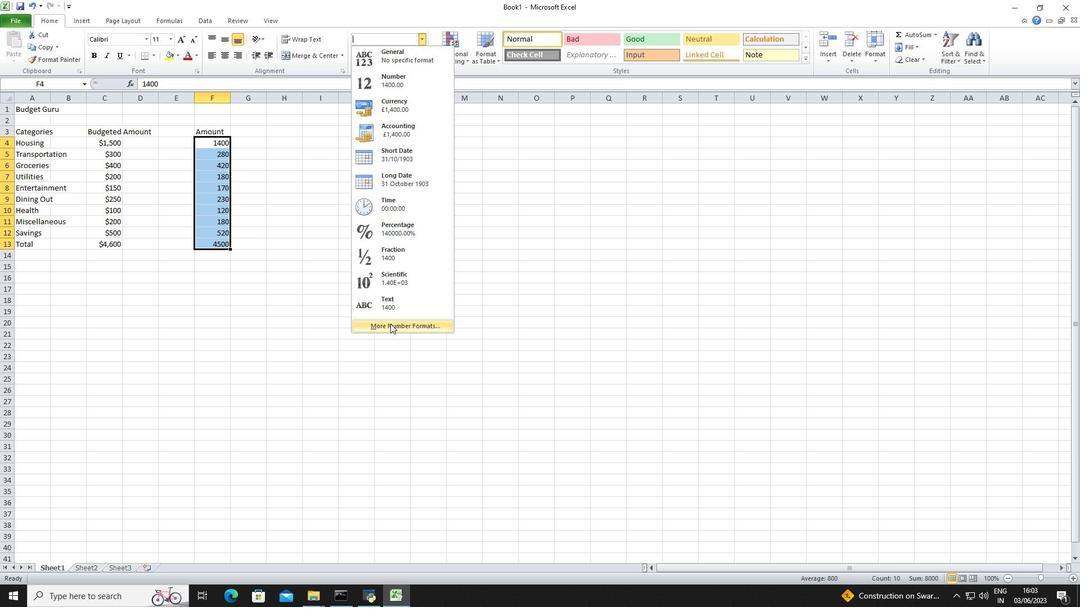 
Action: Mouse moved to (169, 215)
Screenshot: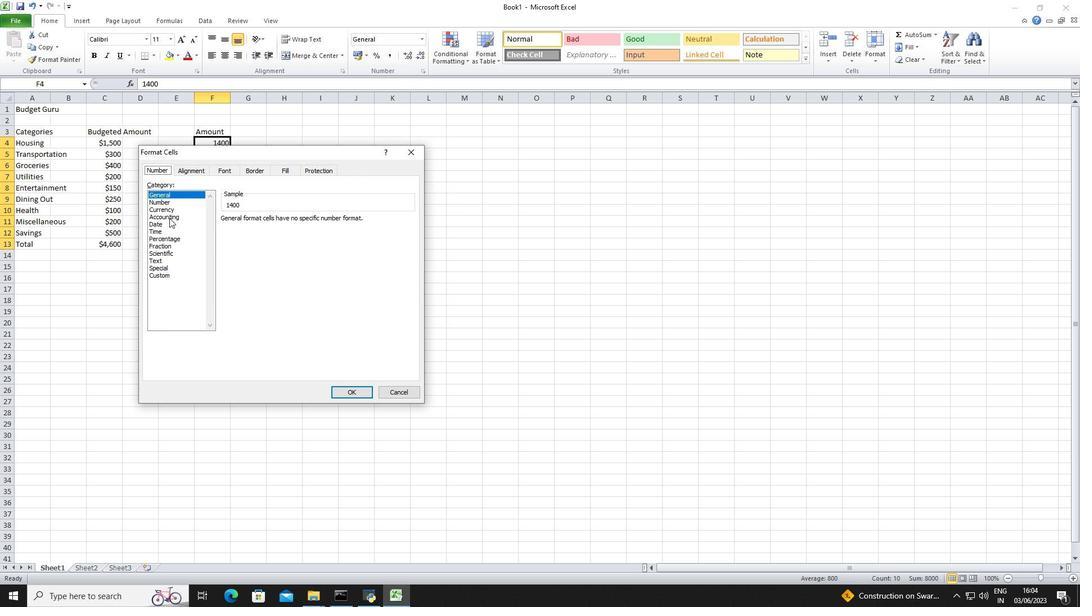 
Action: Mouse pressed left at (169, 215)
Screenshot: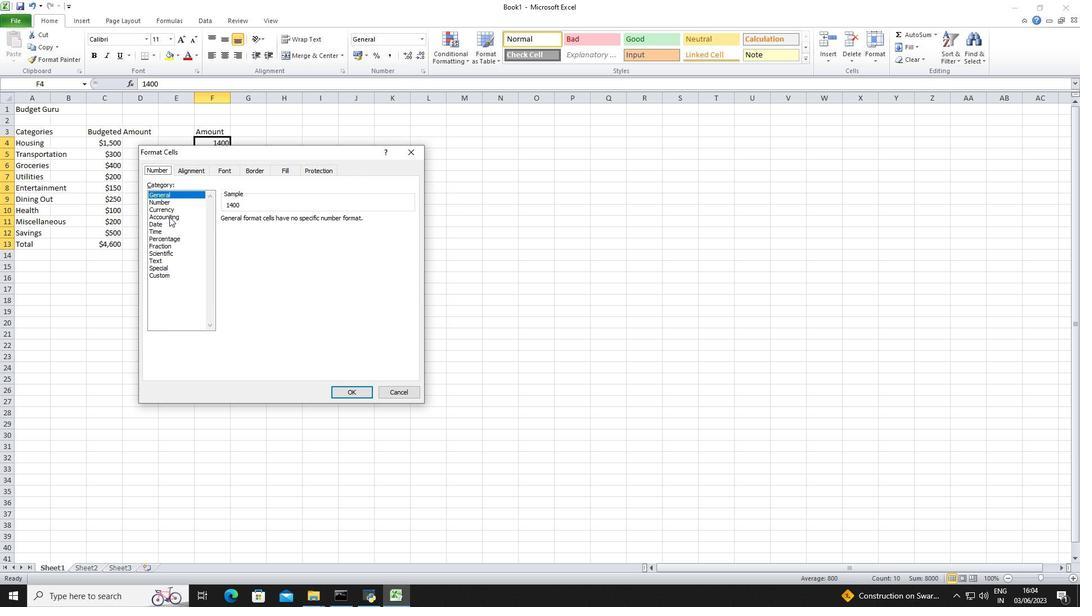 
Action: Mouse moved to (173, 209)
Screenshot: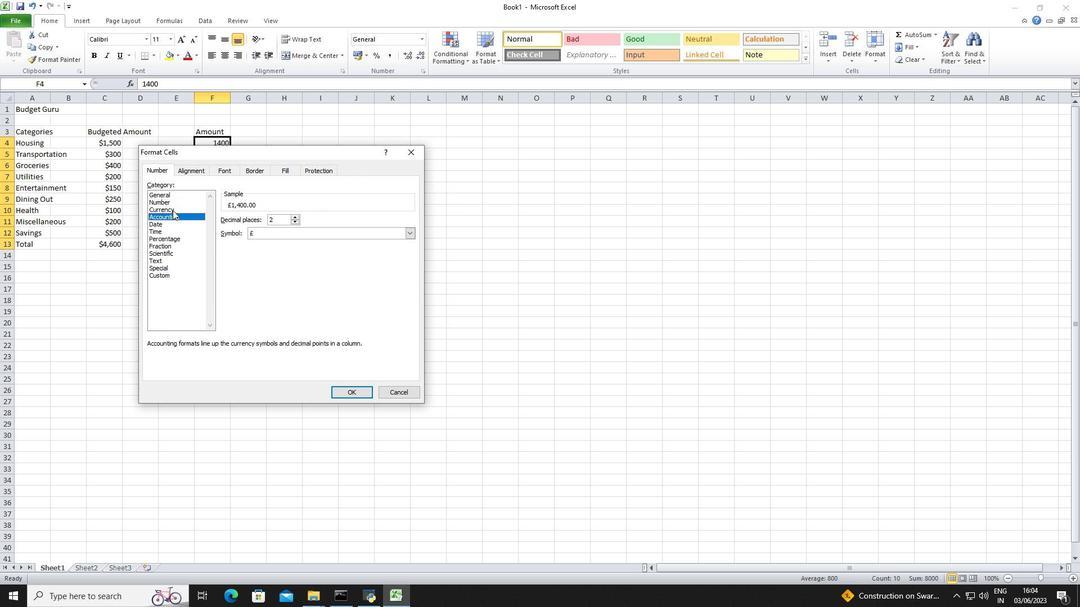 
Action: Mouse pressed left at (173, 209)
Screenshot: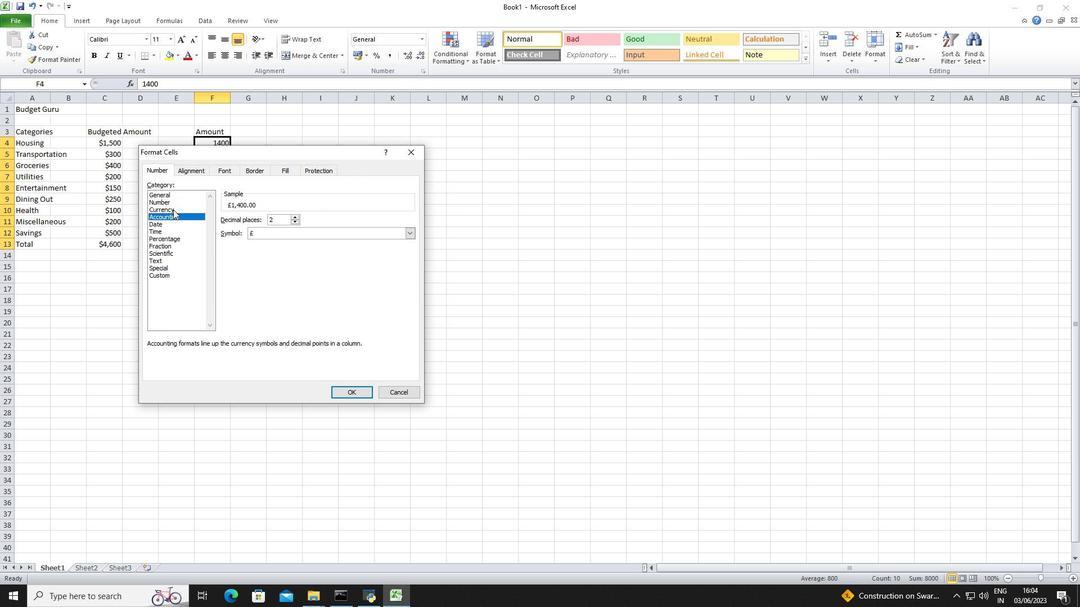 
Action: Mouse moved to (293, 220)
Screenshot: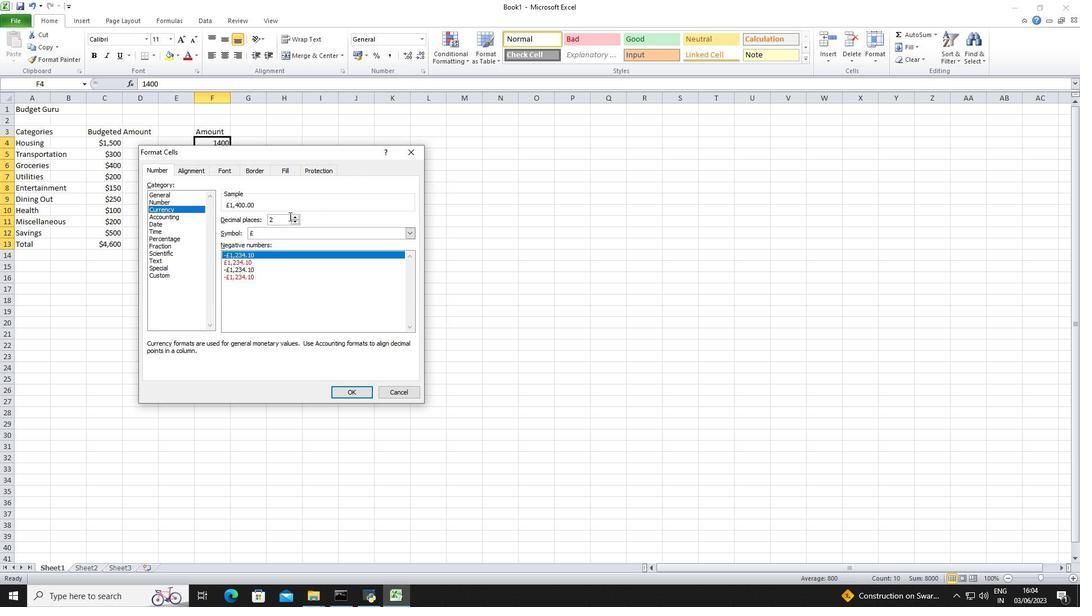 
Action: Mouse pressed left at (293, 220)
Screenshot: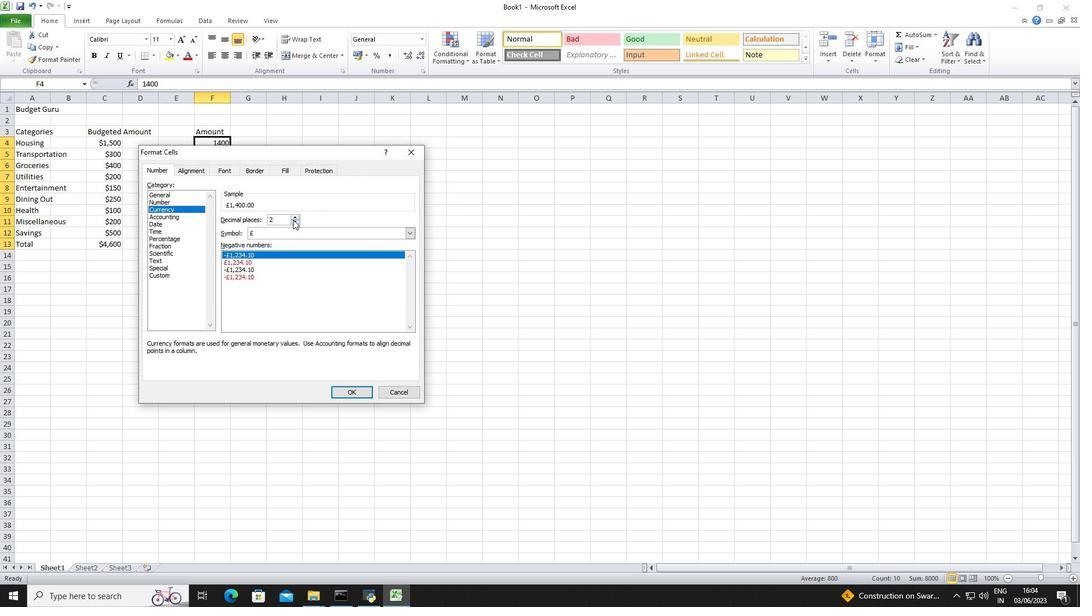 
Action: Mouse pressed left at (293, 220)
Screenshot: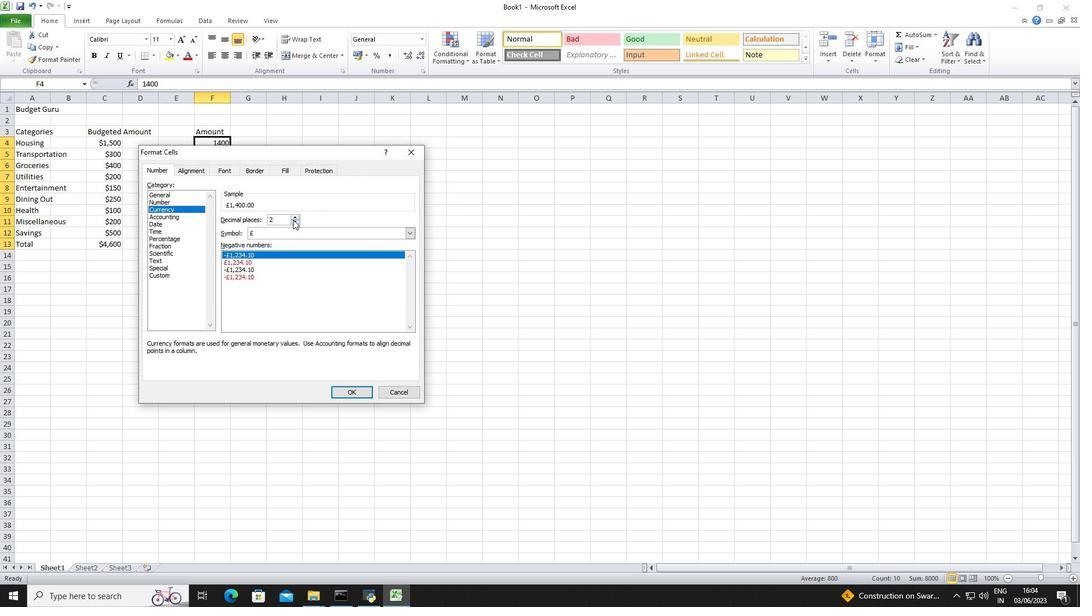 
Action: Mouse moved to (293, 231)
Screenshot: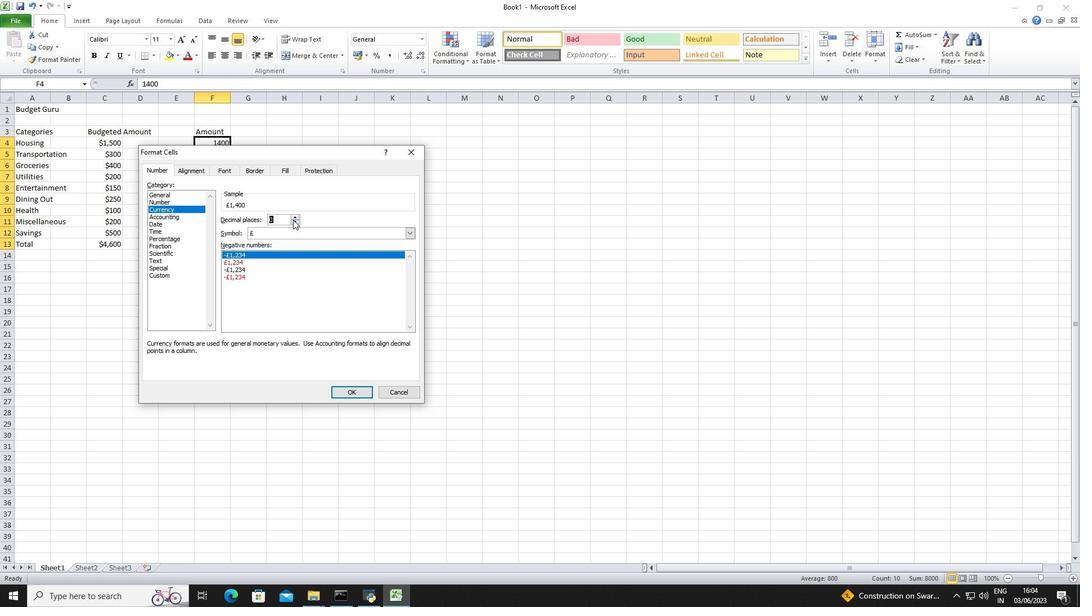 
Action: Mouse pressed left at (293, 231)
Screenshot: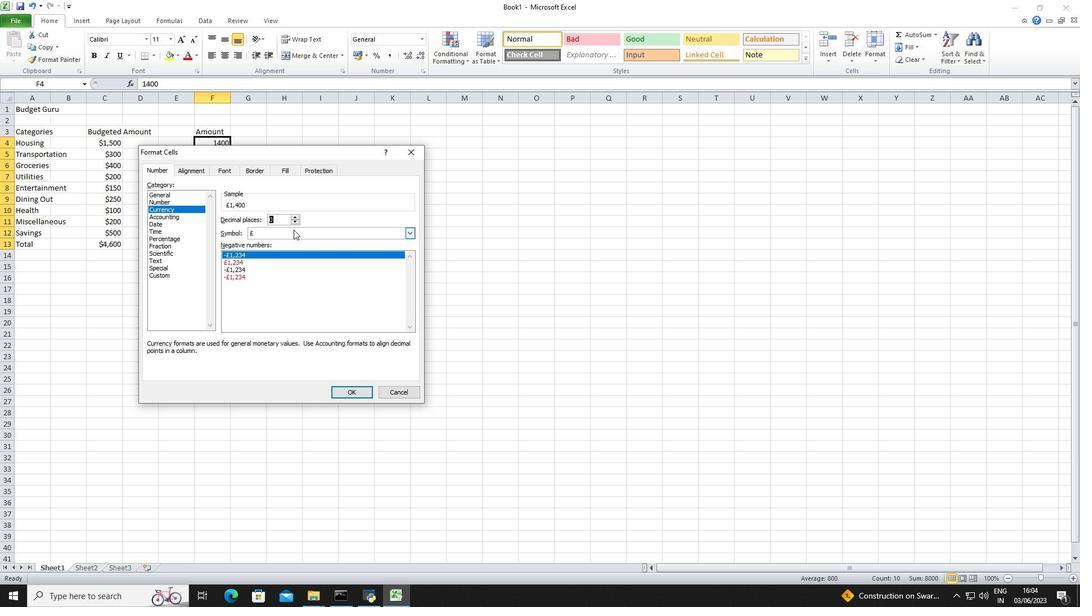 
Action: Mouse moved to (299, 262)
Screenshot: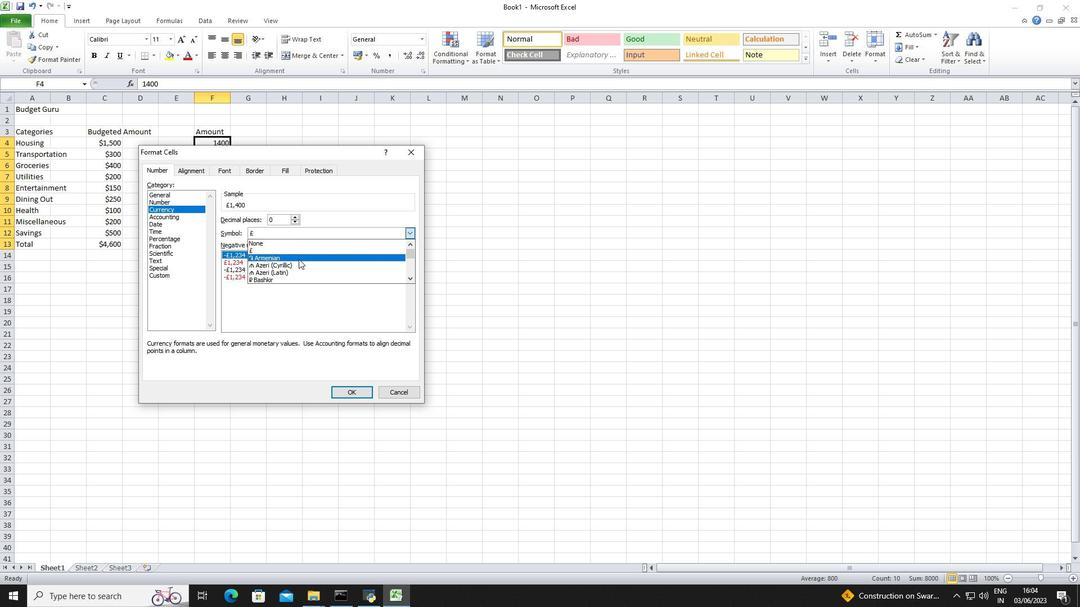 
Action: Mouse scrolled (299, 262) with delta (0, 0)
Screenshot: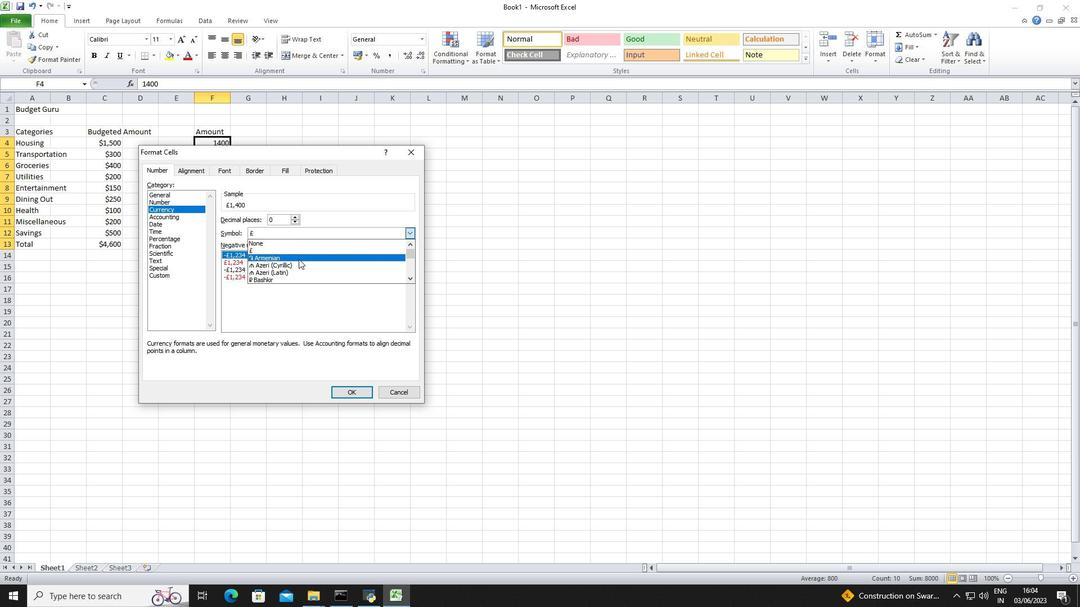 
Action: Mouse moved to (299, 263)
Screenshot: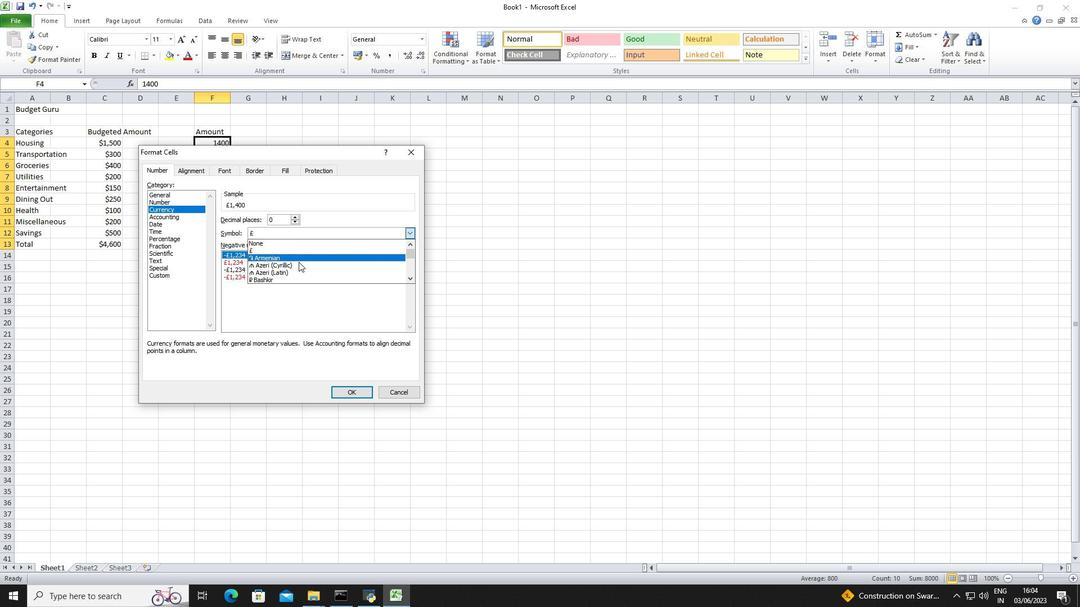 
Action: Mouse scrolled (299, 262) with delta (0, 0)
Screenshot: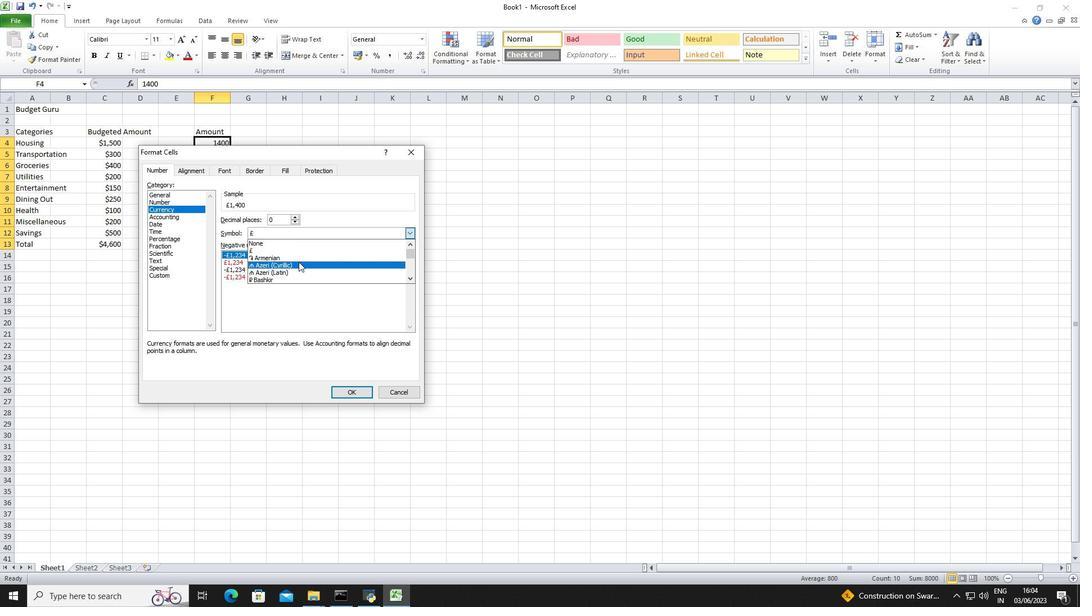 
Action: Mouse scrolled (299, 262) with delta (0, 0)
Screenshot: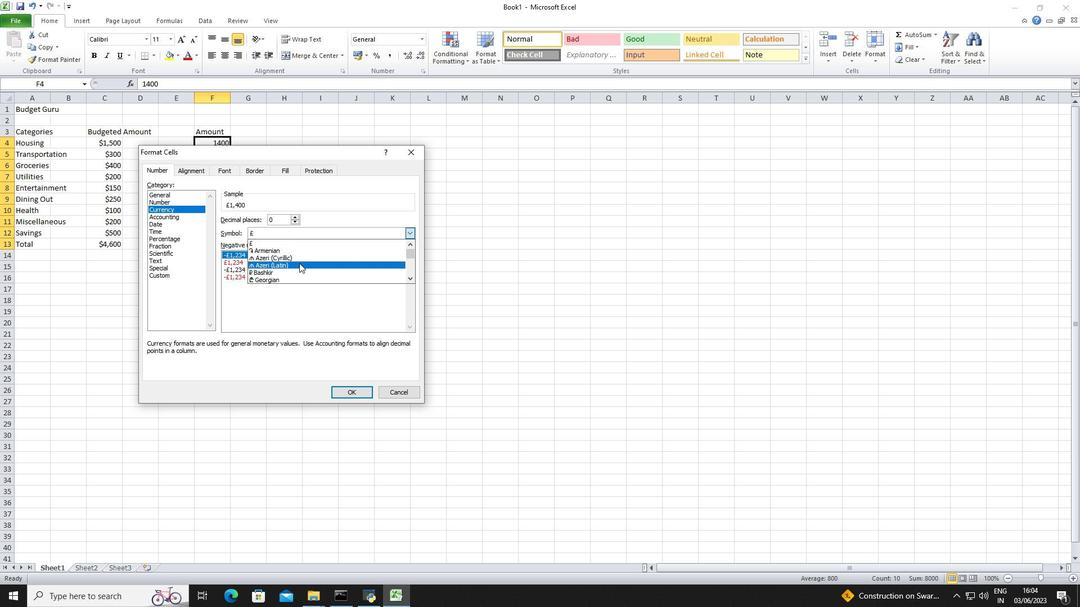 
Action: Mouse scrolled (299, 262) with delta (0, 0)
Screenshot: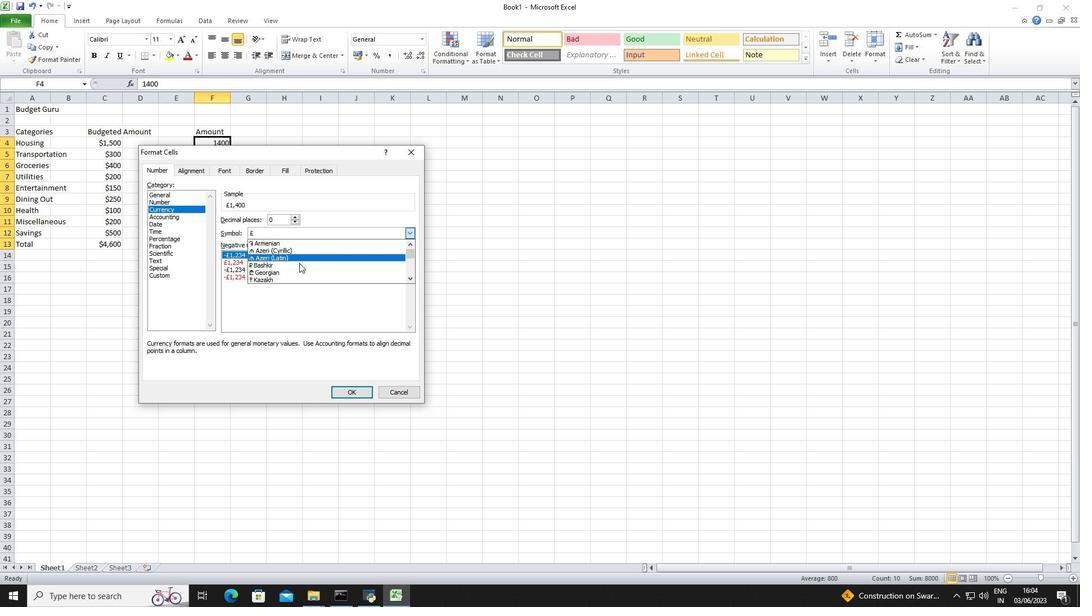 
Action: Mouse scrolled (299, 262) with delta (0, 0)
Screenshot: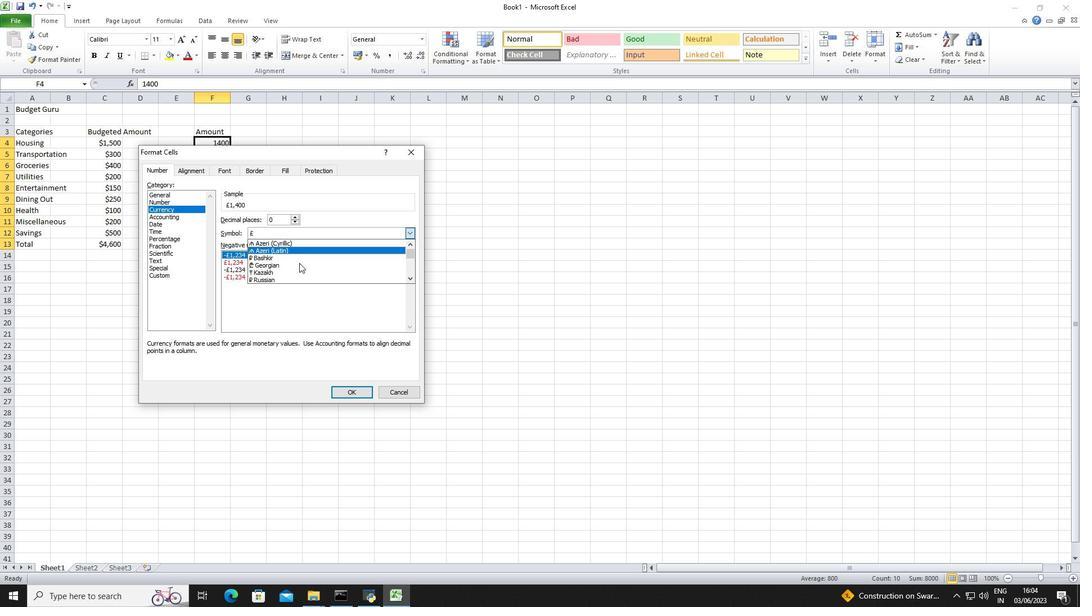 
Action: Mouse scrolled (299, 262) with delta (0, 0)
Screenshot: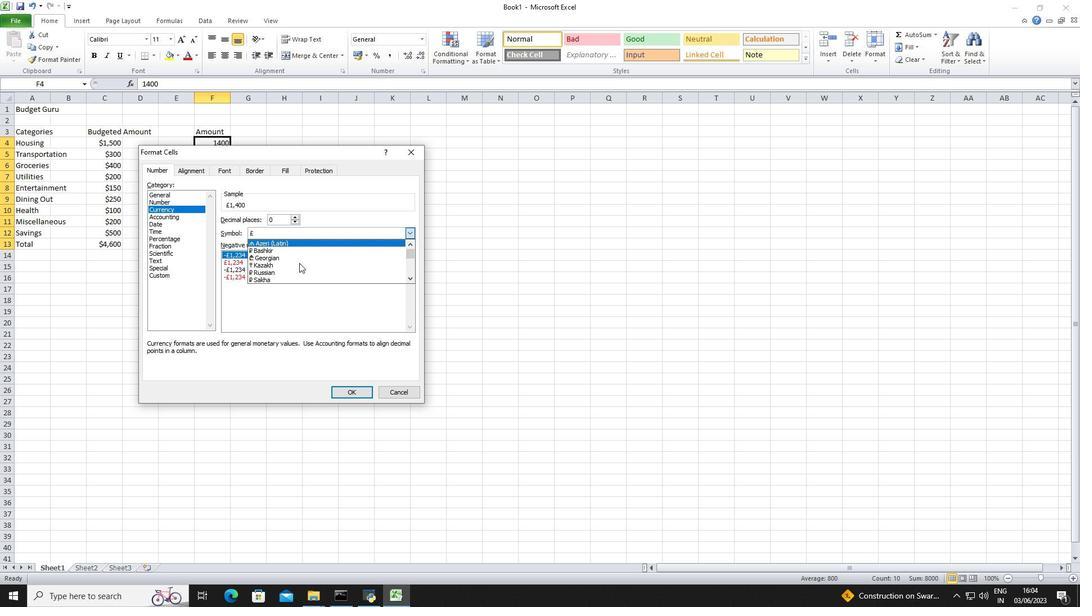 
Action: Mouse scrolled (299, 262) with delta (0, 0)
Screenshot: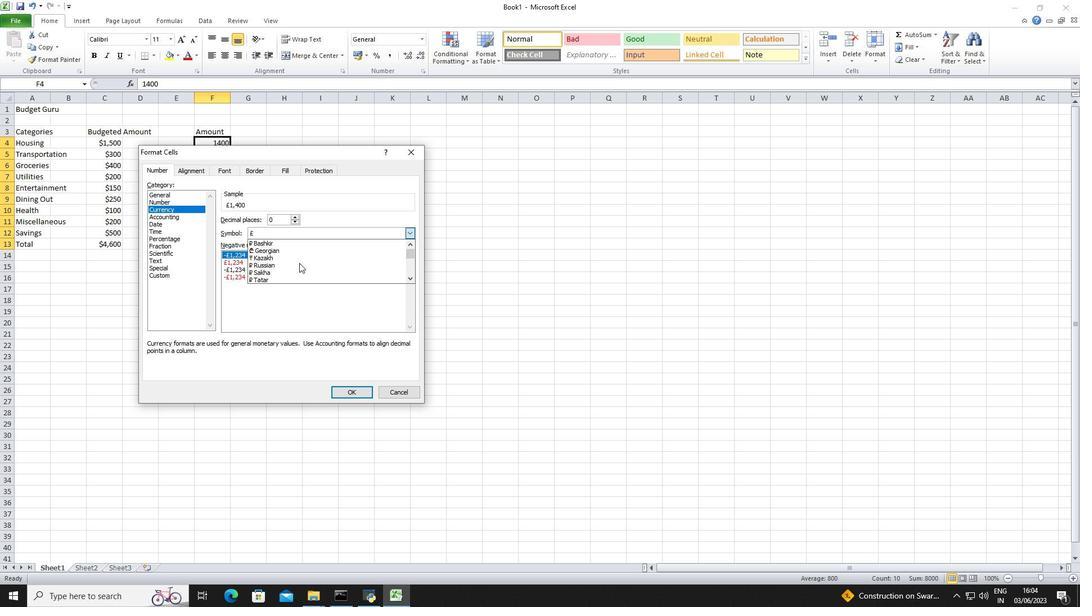 
Action: Mouse moved to (299, 264)
Screenshot: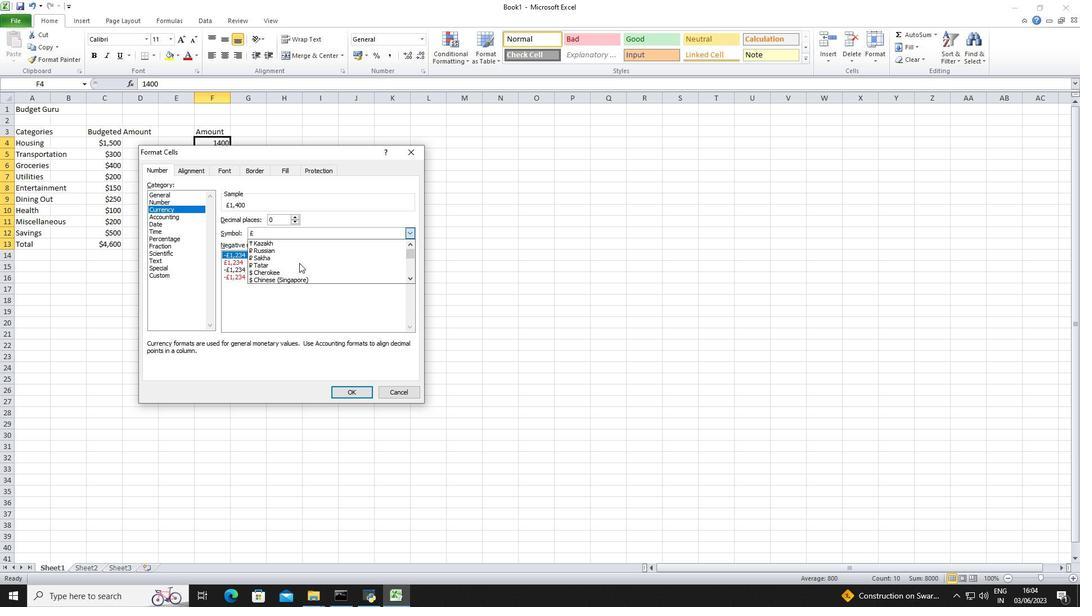 
Action: Mouse scrolled (299, 263) with delta (0, 0)
Screenshot: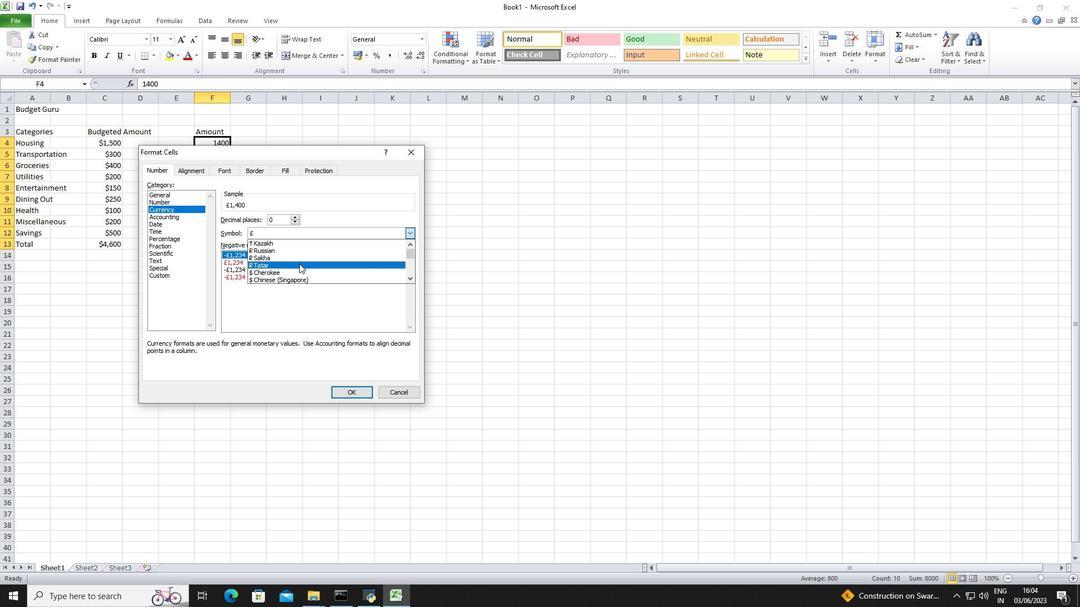 
Action: Mouse scrolled (299, 263) with delta (0, 0)
Screenshot: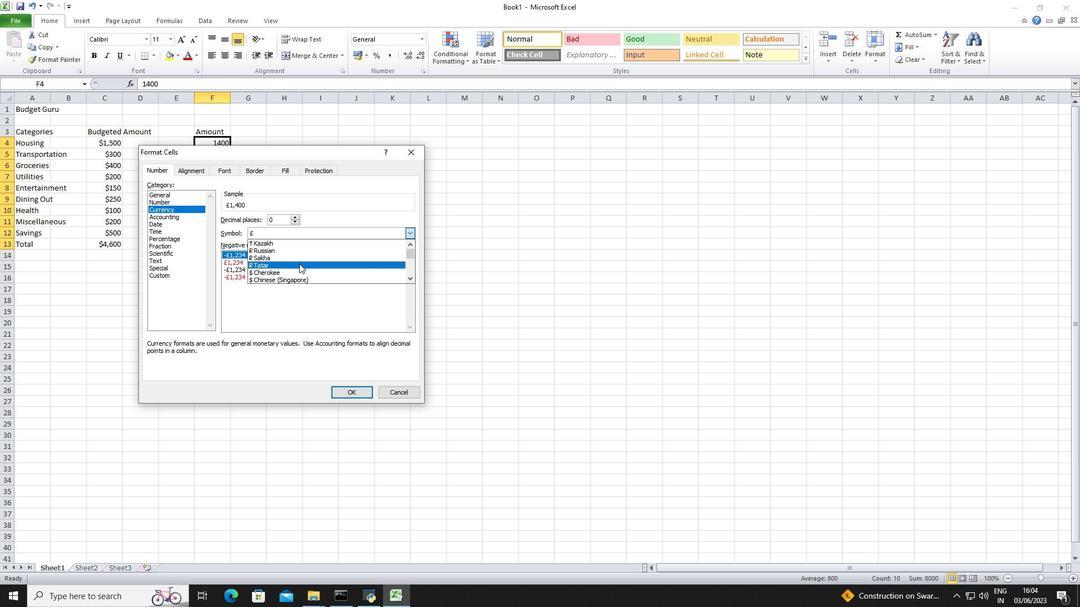 
Action: Mouse moved to (303, 269)
Screenshot: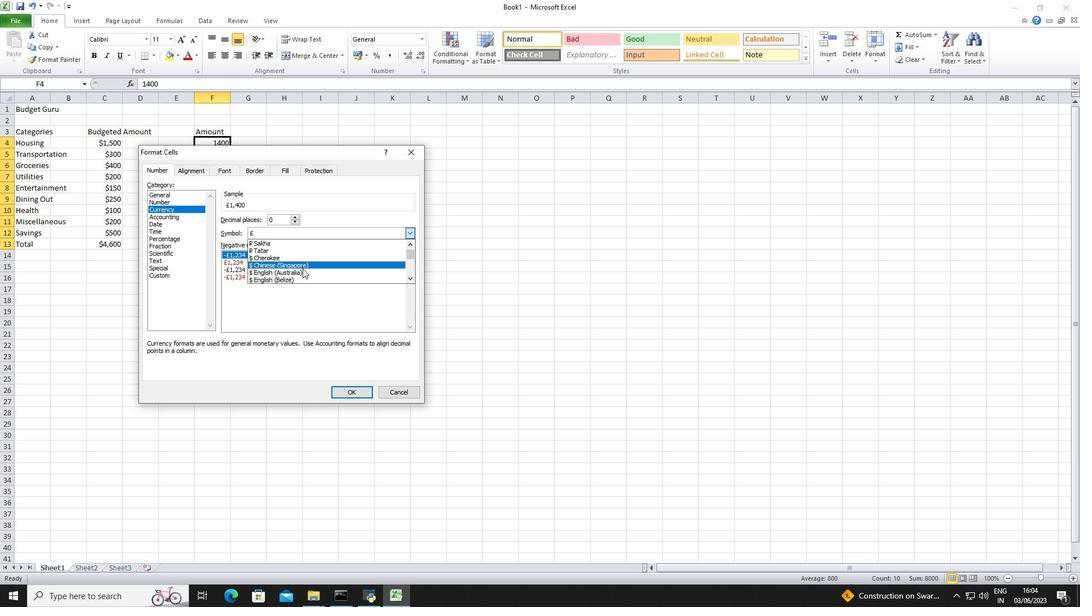 
Action: Mouse pressed left at (303, 269)
Screenshot: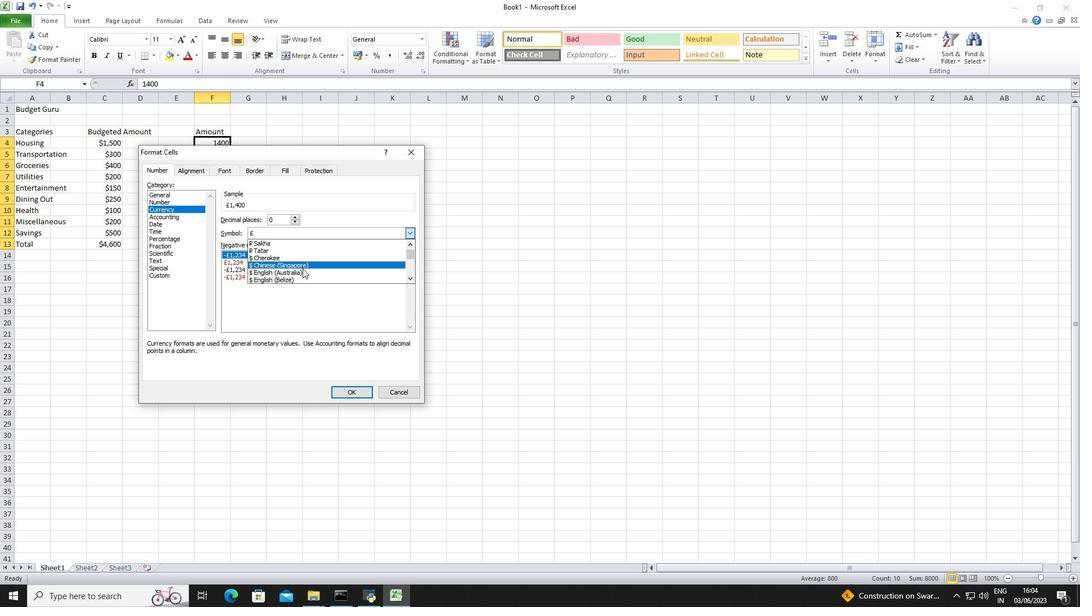 
Action: Mouse moved to (357, 390)
Screenshot: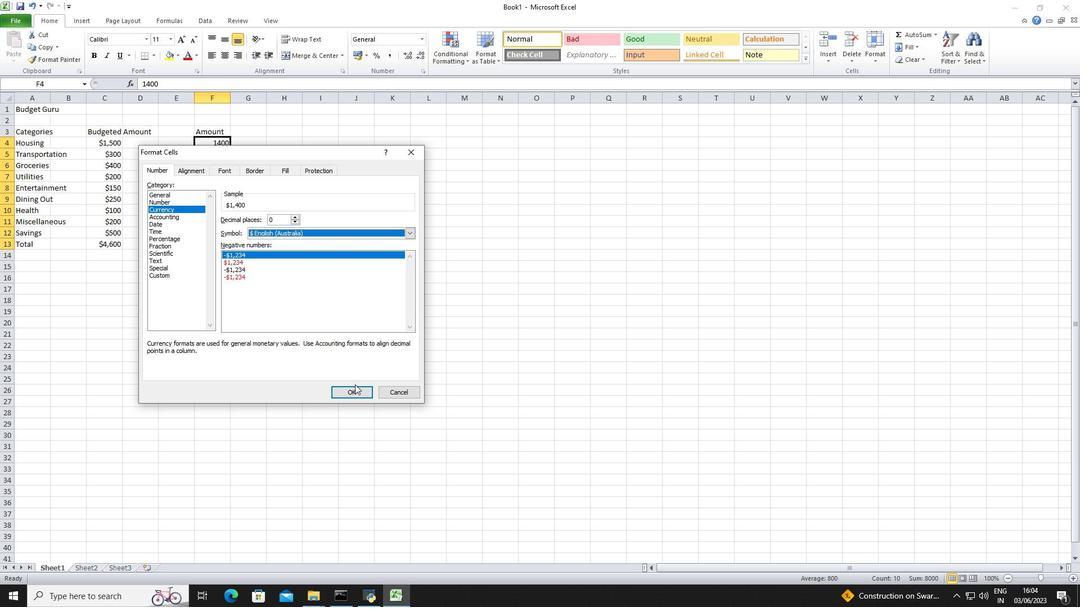 
Action: Mouse pressed left at (357, 390)
Screenshot: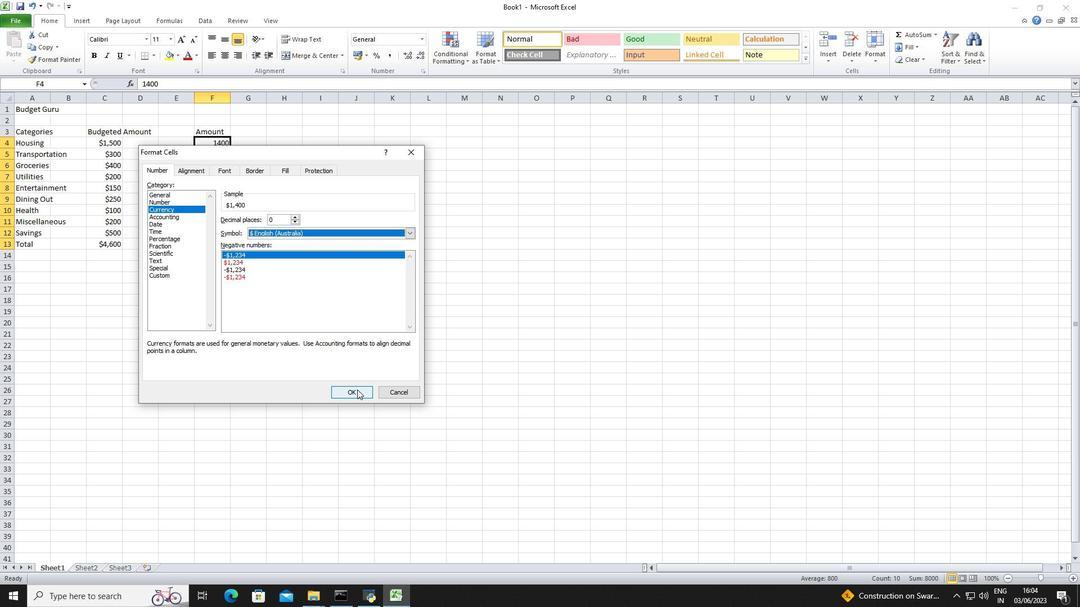 
Action: Mouse moved to (283, 135)
Screenshot: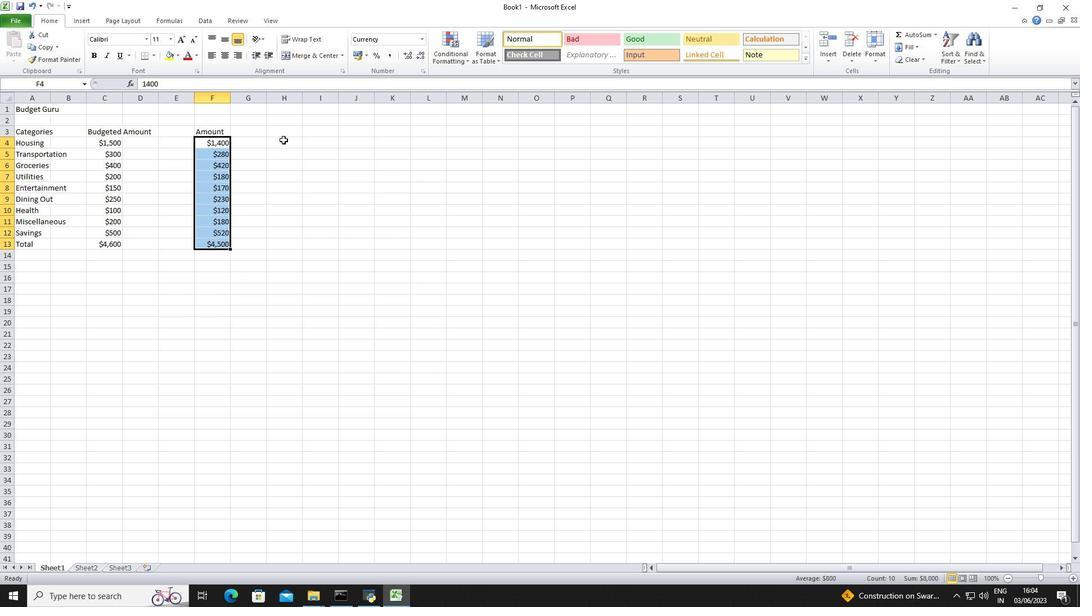 
Action: Mouse pressed left at (283, 135)
Screenshot: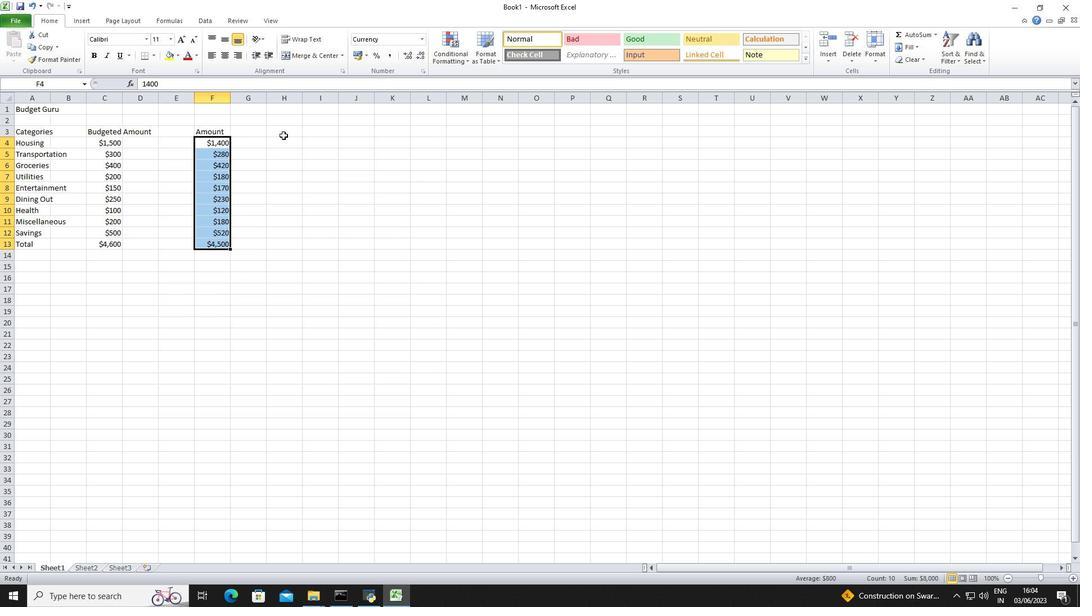 
Action: Key pressed <Key.shift>Difference<Key.down>=c4-f4
Screenshot: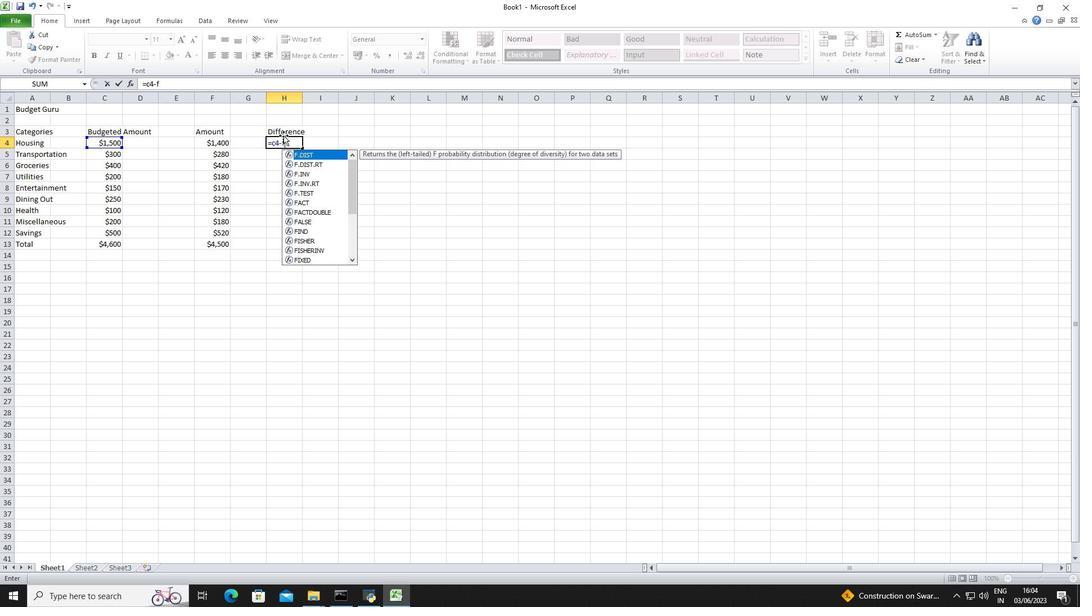 
Action: Mouse moved to (445, 123)
Screenshot: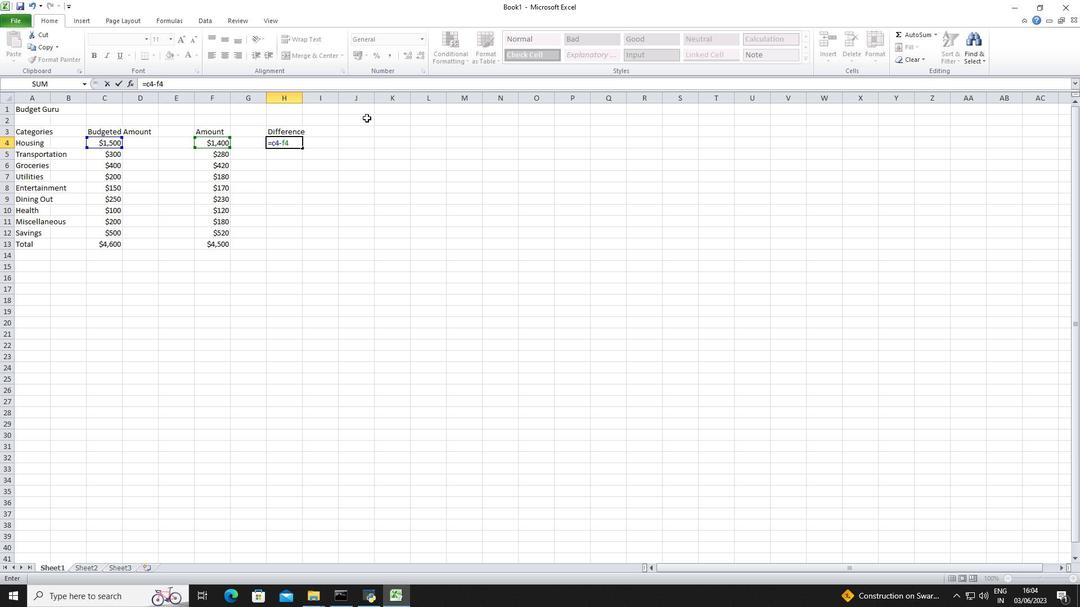 
Action: Key pressed <Key.enter>=c5-f5<Key.enter>=c6-f6<Key.enter>=c7-f7<Key.enter>=c8-f8<Key.enter>=c9-f9<Key.enter>=c10-f10<Key.enter>=c11-f11<Key.enter>=c12-f12<Key.enter>=c11<Key.backspace><Key.backspace>13-f13<Key.enter><Key.down><Key.right><Key.up>ctrl+S<Key.shift>Dashbp<Key.backspace>oard<Key.shift>Invoice<Key.enter>
Screenshot: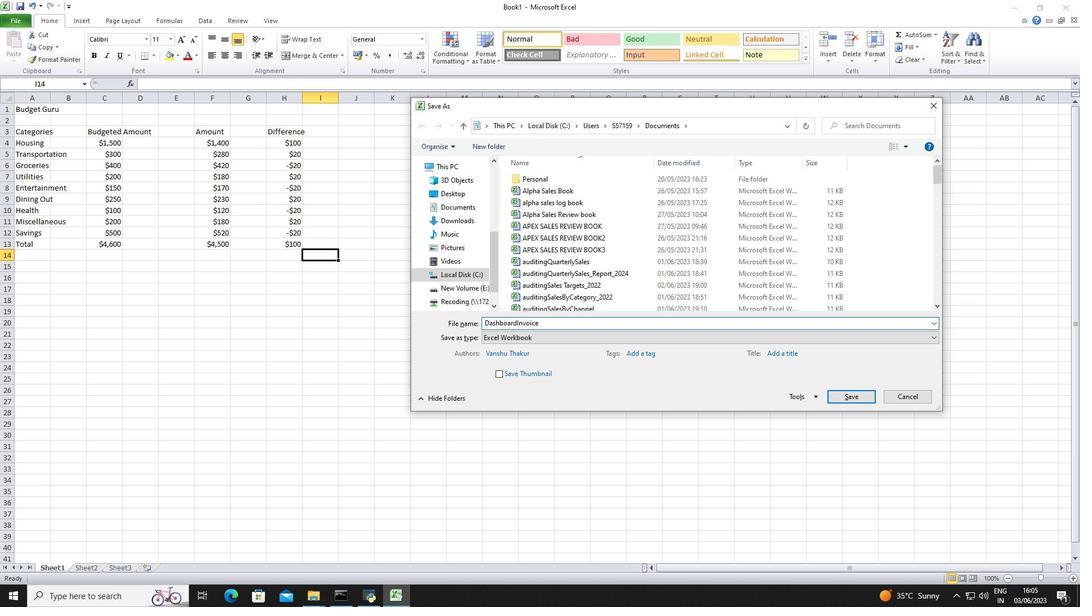 
